 Task: Find connections with filter location Foso with filter topic #Letsworkwith filter profile language English with filter current company Itron, Inc. with filter school Rajasthan Jobs with filter industry Claims Adjusting, Actuarial Services with filter service category Bartending with filter keywords title Financial Services Representative
Action: Mouse moved to (154, 220)
Screenshot: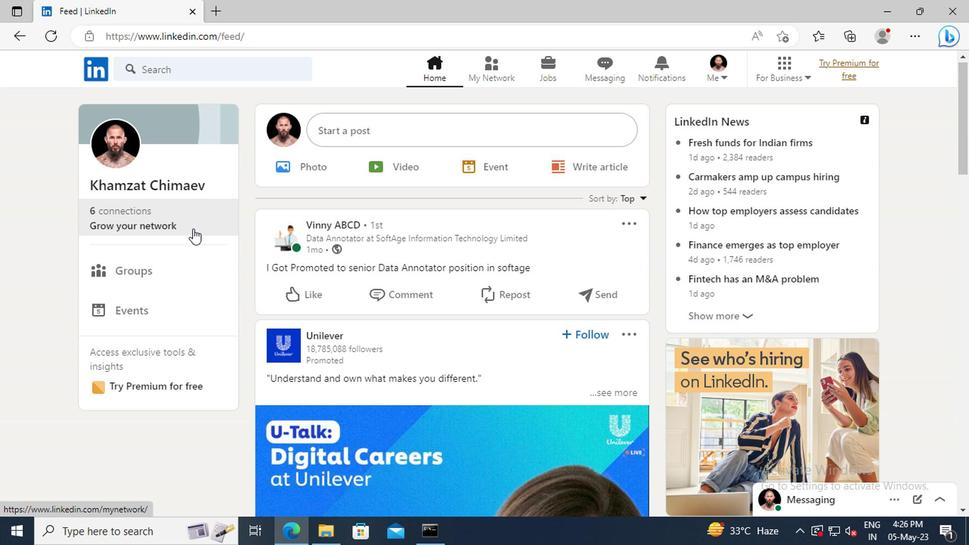 
Action: Mouse pressed left at (154, 220)
Screenshot: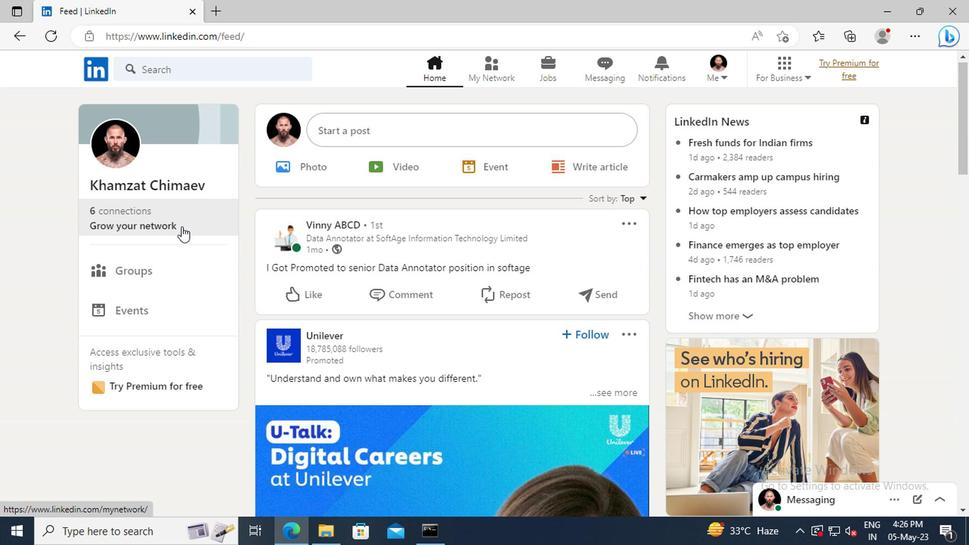 
Action: Mouse moved to (149, 150)
Screenshot: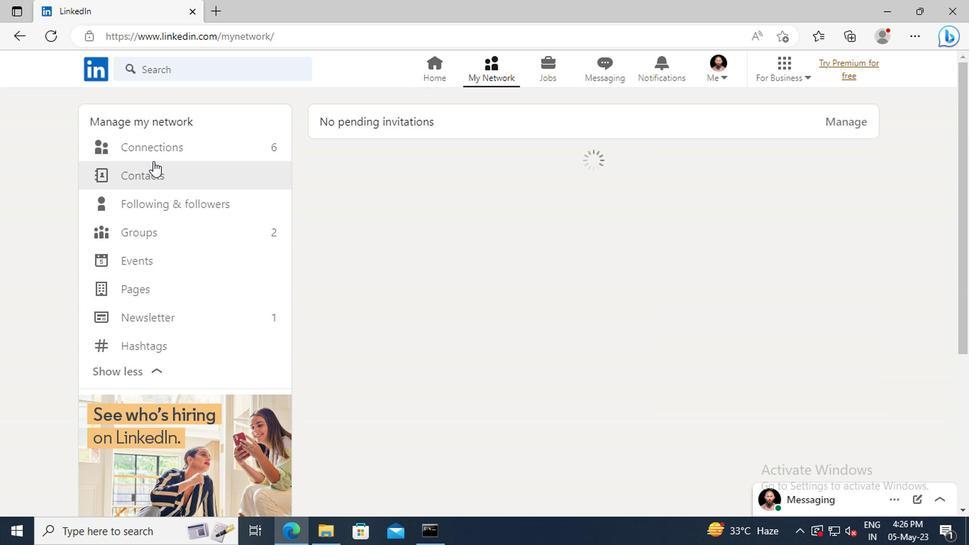 
Action: Mouse pressed left at (149, 150)
Screenshot: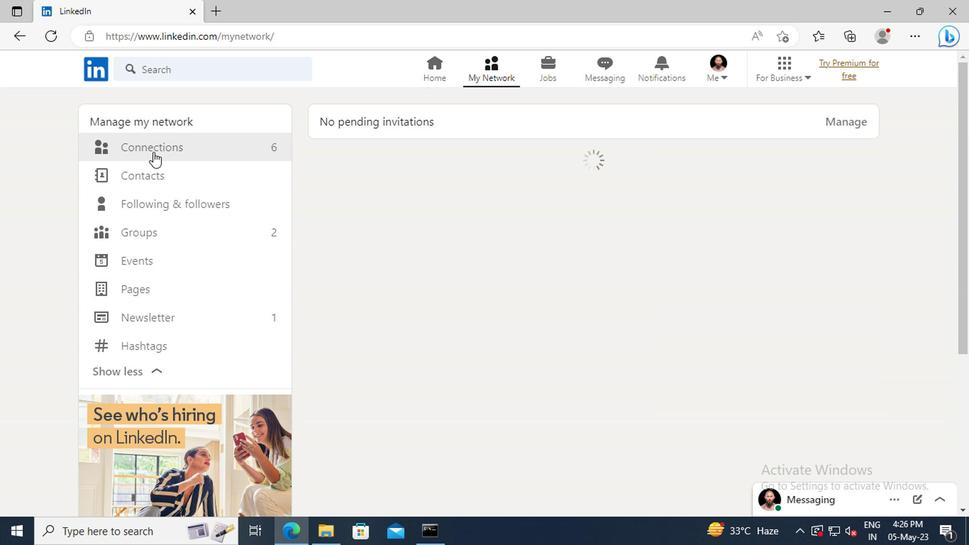 
Action: Mouse moved to (574, 153)
Screenshot: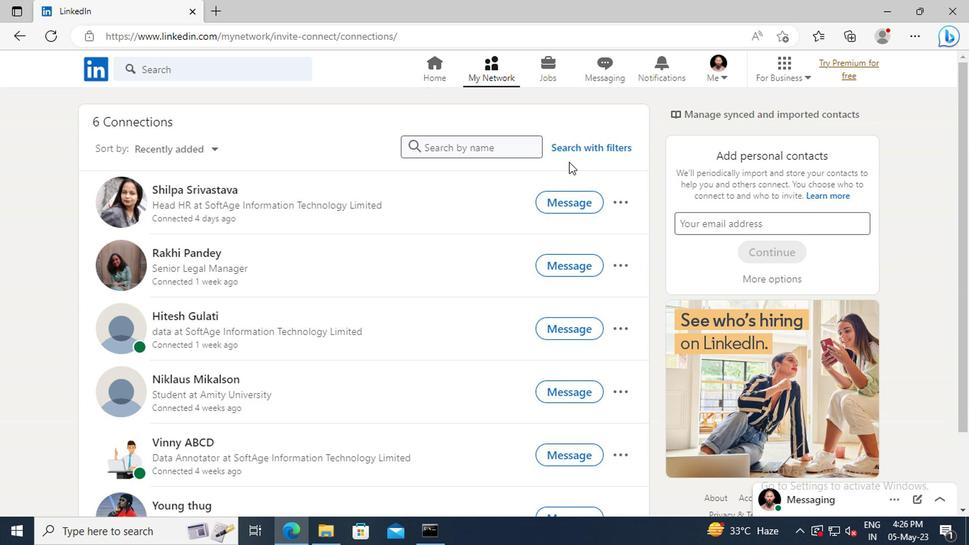 
Action: Mouse pressed left at (574, 153)
Screenshot: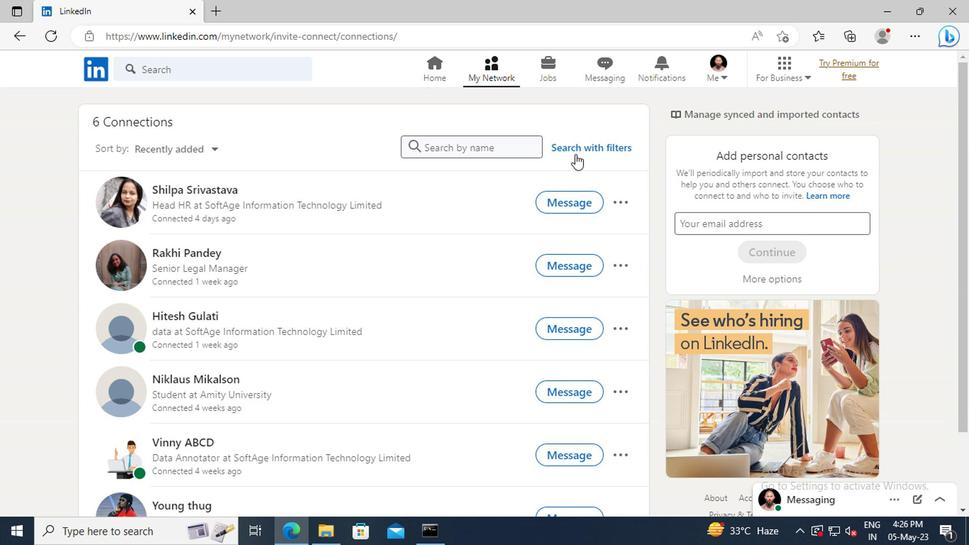 
Action: Mouse moved to (541, 113)
Screenshot: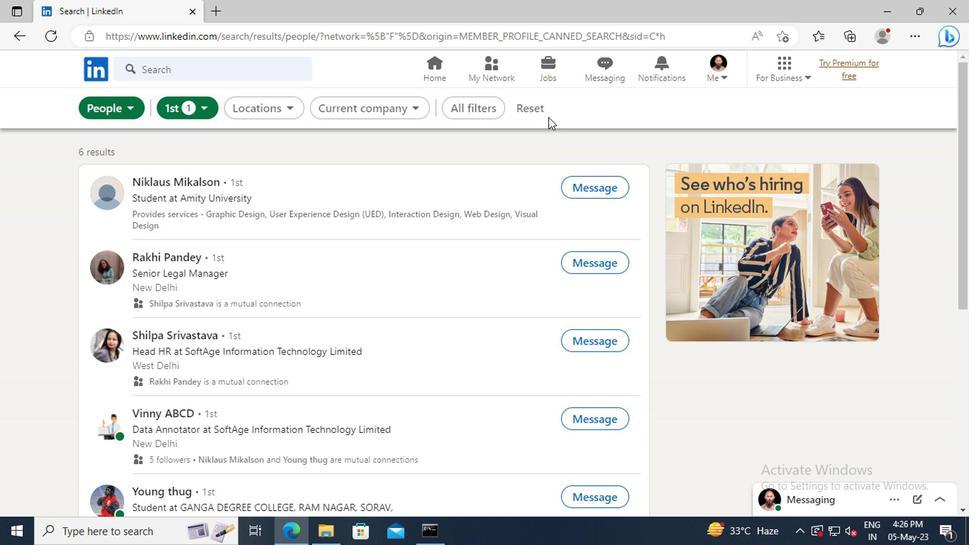 
Action: Mouse pressed left at (541, 113)
Screenshot: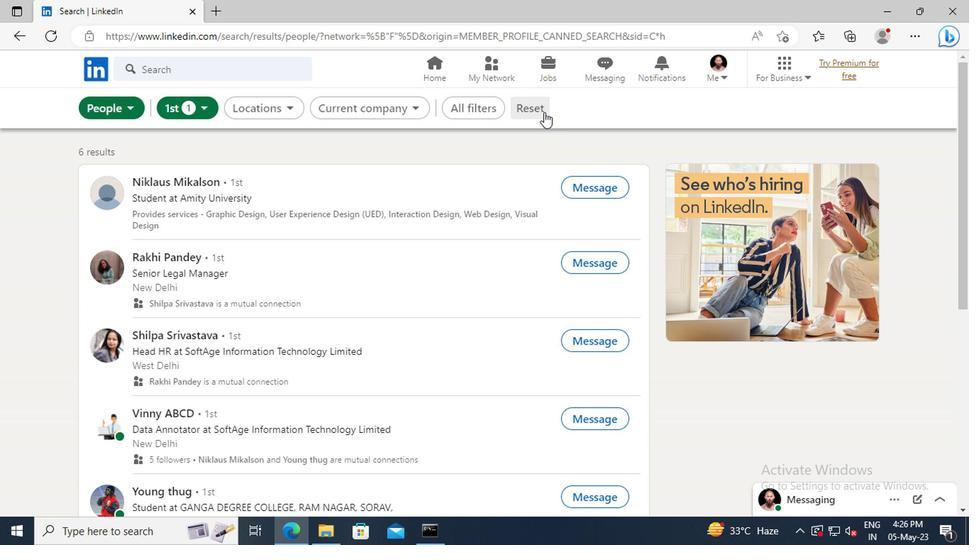 
Action: Mouse moved to (518, 109)
Screenshot: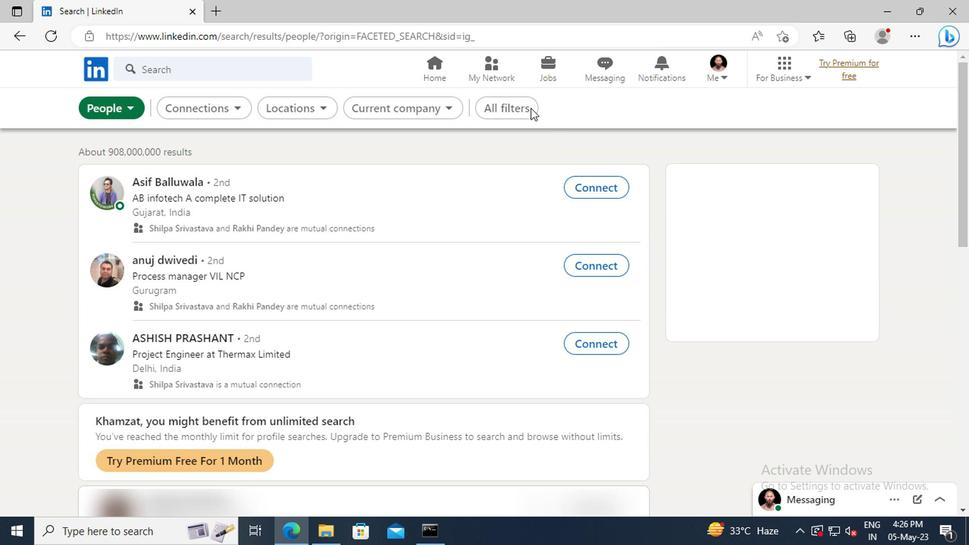 
Action: Mouse pressed left at (518, 109)
Screenshot: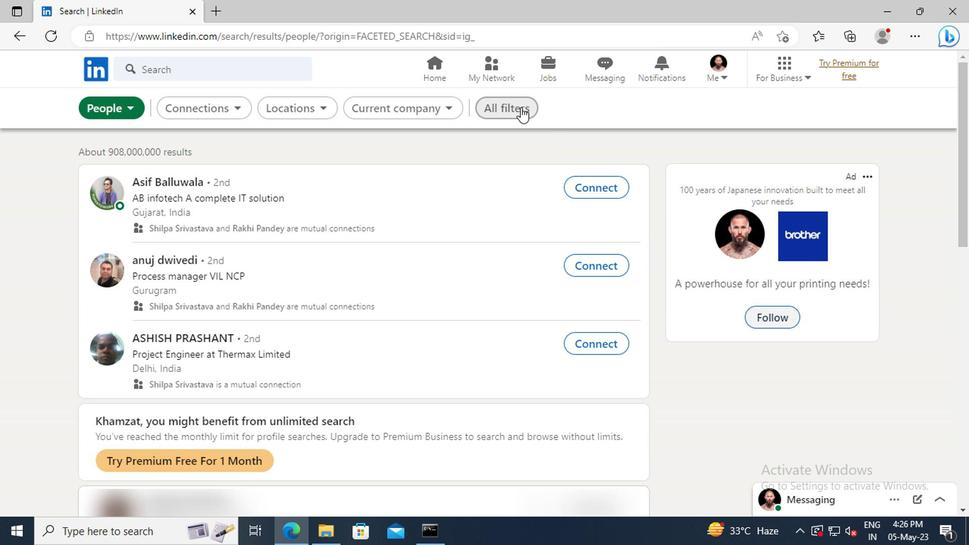 
Action: Mouse moved to (763, 250)
Screenshot: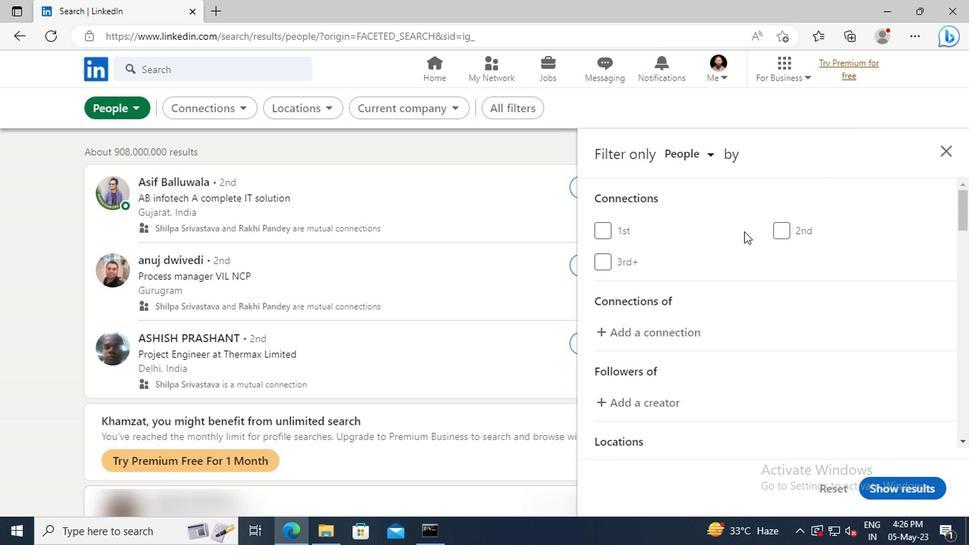 
Action: Mouse scrolled (763, 249) with delta (0, 0)
Screenshot: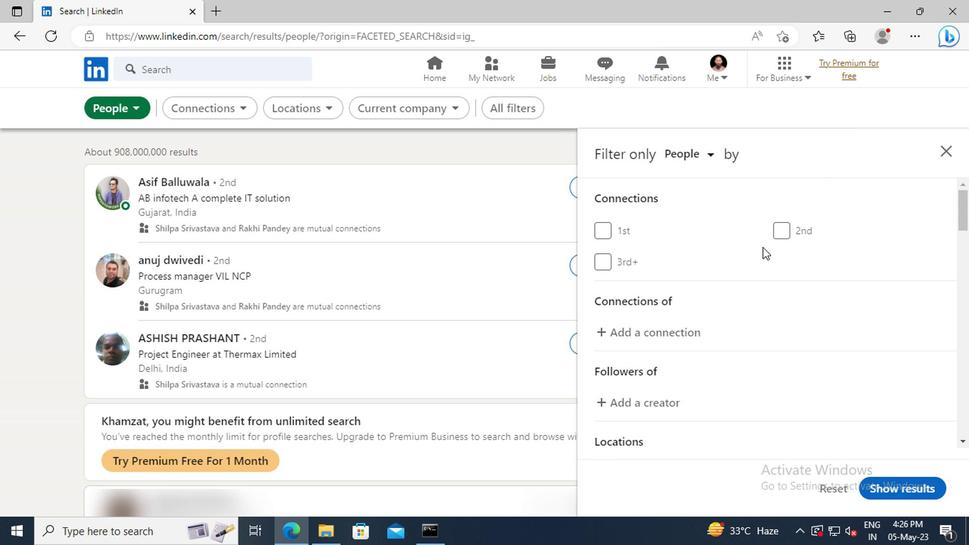 
Action: Mouse scrolled (763, 249) with delta (0, 0)
Screenshot: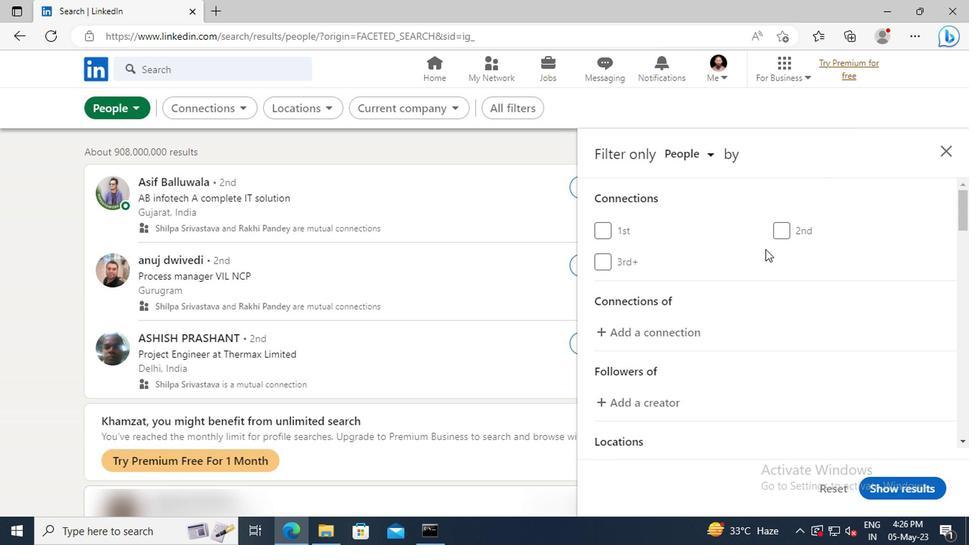 
Action: Mouse scrolled (763, 249) with delta (0, 0)
Screenshot: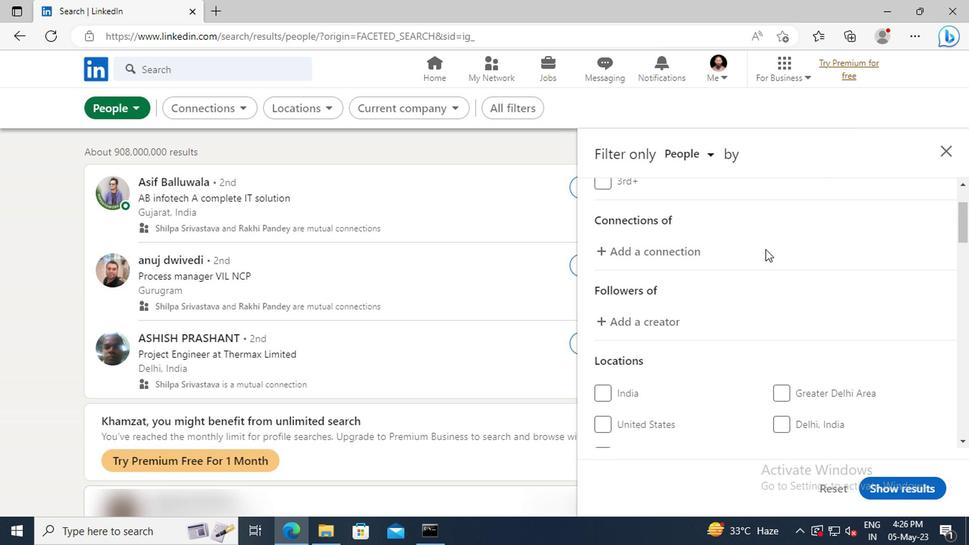 
Action: Mouse scrolled (763, 249) with delta (0, 0)
Screenshot: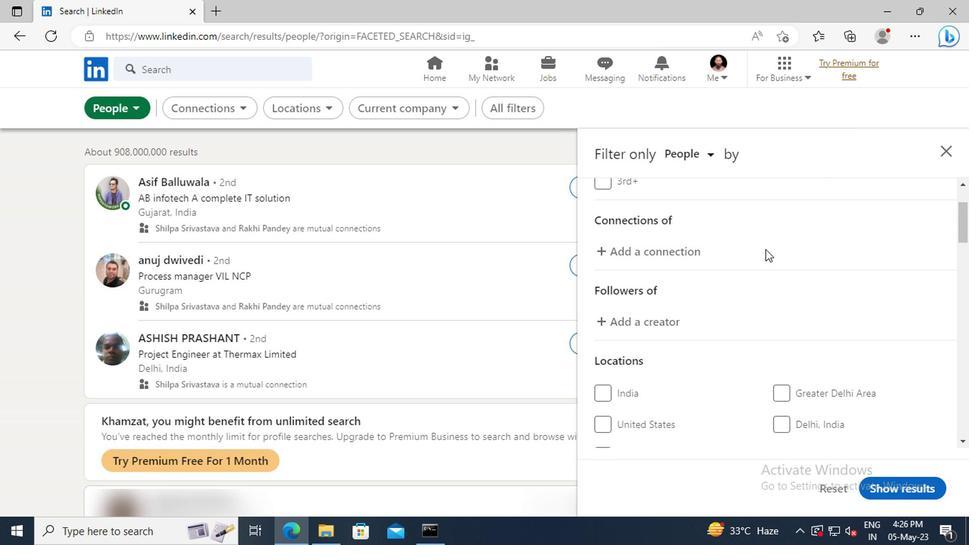 
Action: Mouse scrolled (763, 249) with delta (0, 0)
Screenshot: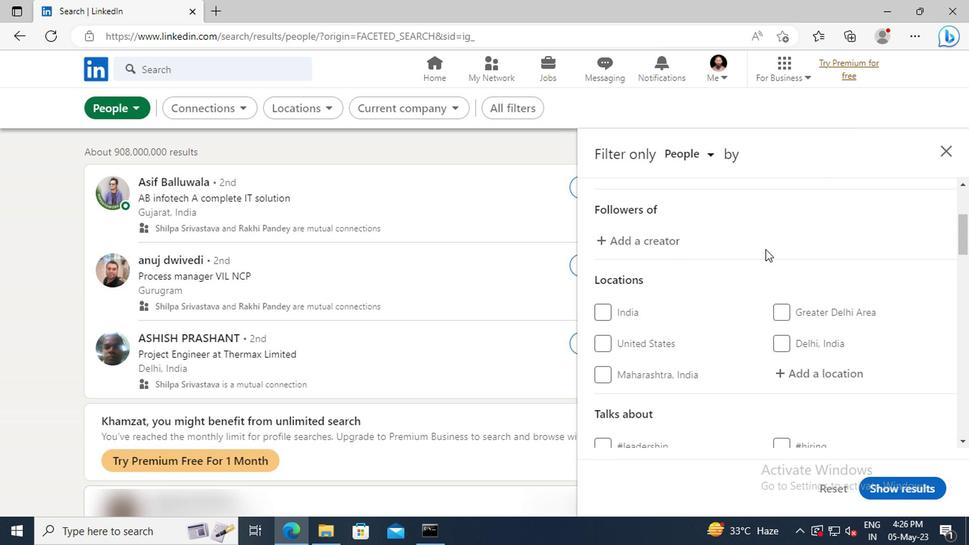 
Action: Mouse scrolled (763, 249) with delta (0, 0)
Screenshot: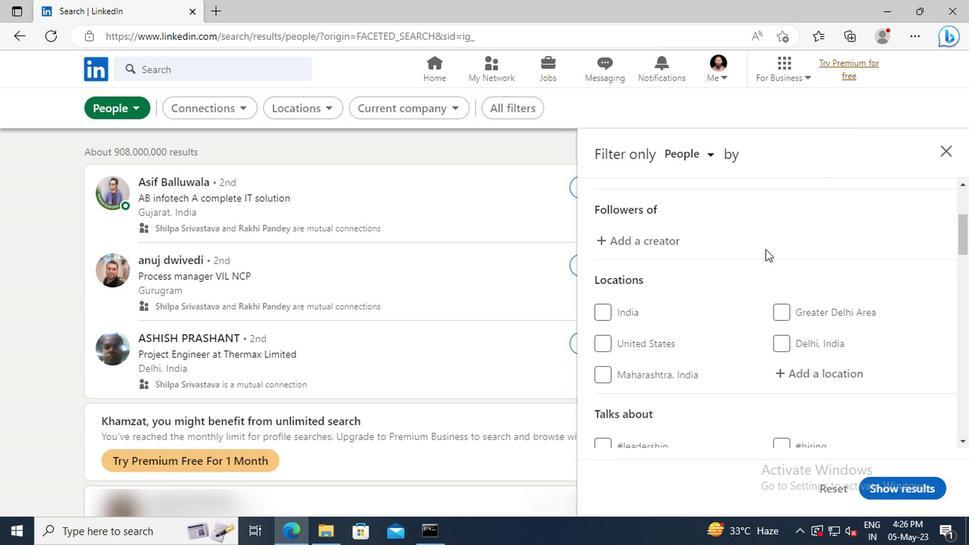 
Action: Mouse moved to (781, 287)
Screenshot: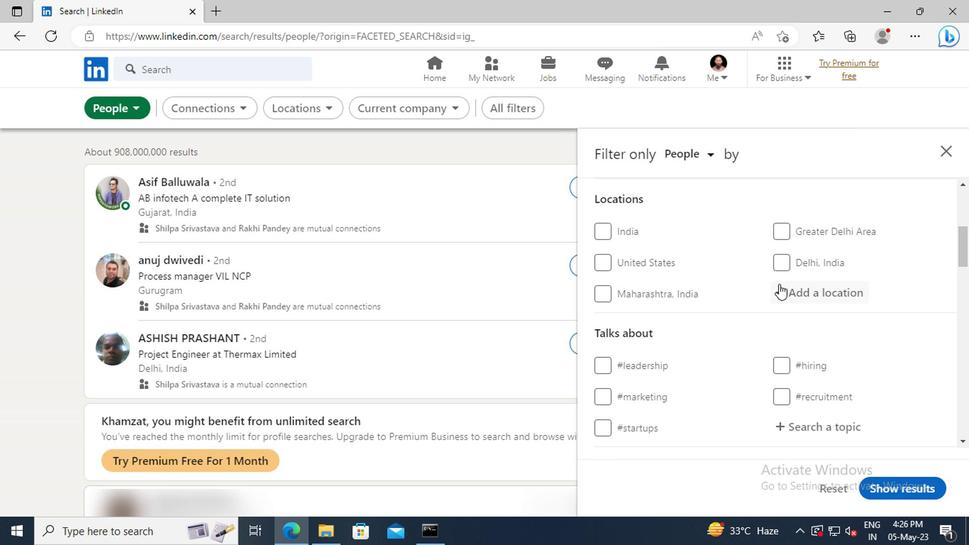 
Action: Mouse pressed left at (781, 287)
Screenshot: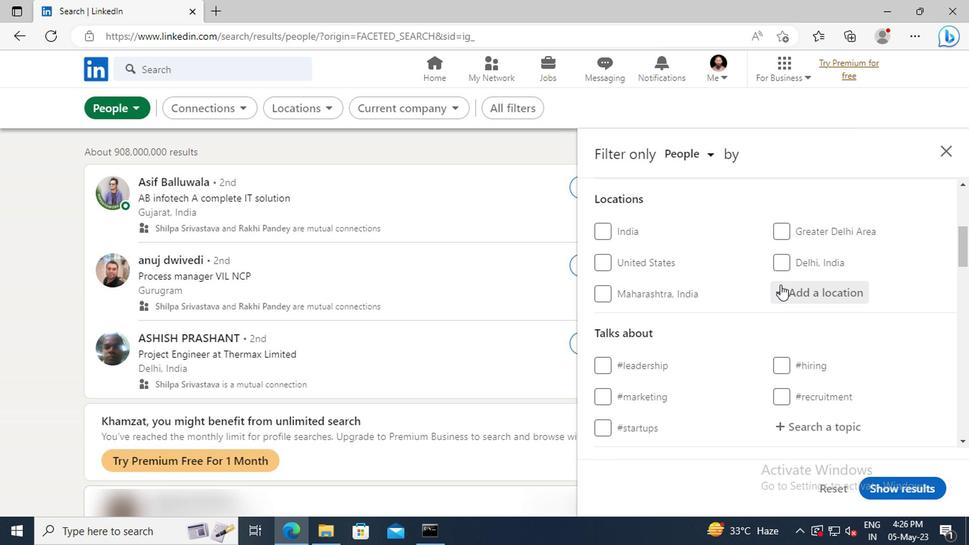 
Action: Mouse moved to (784, 289)
Screenshot: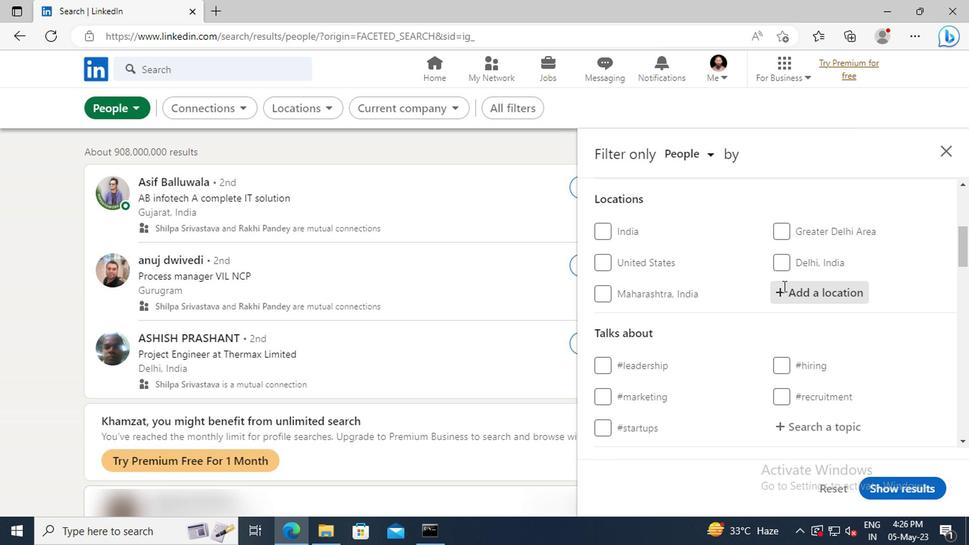 
Action: Key pressed <Key.shift>FOSO<Key.enter>
Screenshot: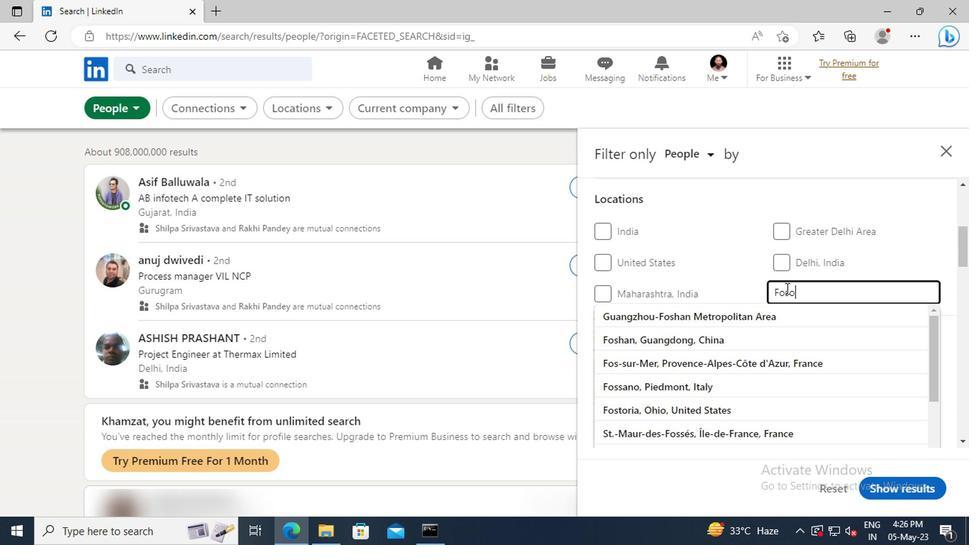 
Action: Mouse scrolled (784, 288) with delta (0, -1)
Screenshot: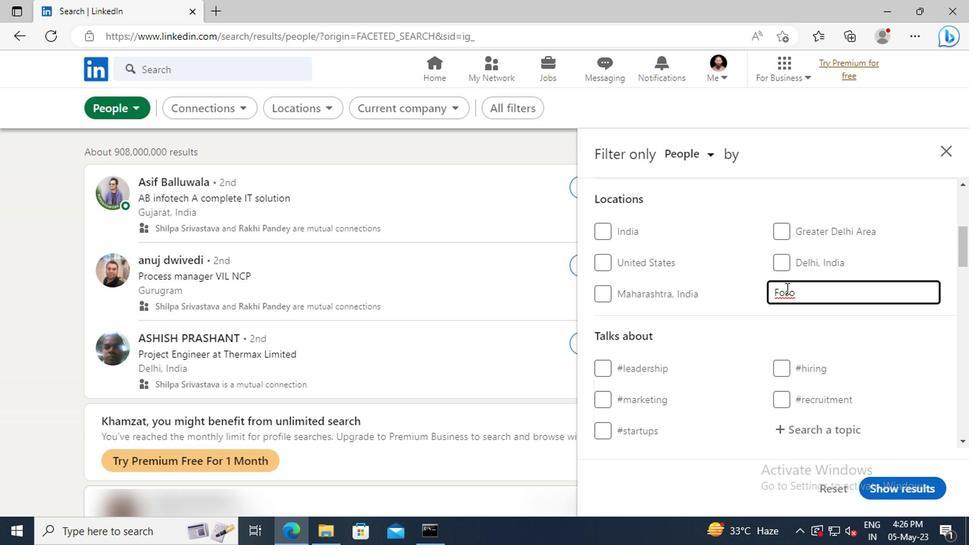 
Action: Mouse scrolled (784, 288) with delta (0, -1)
Screenshot: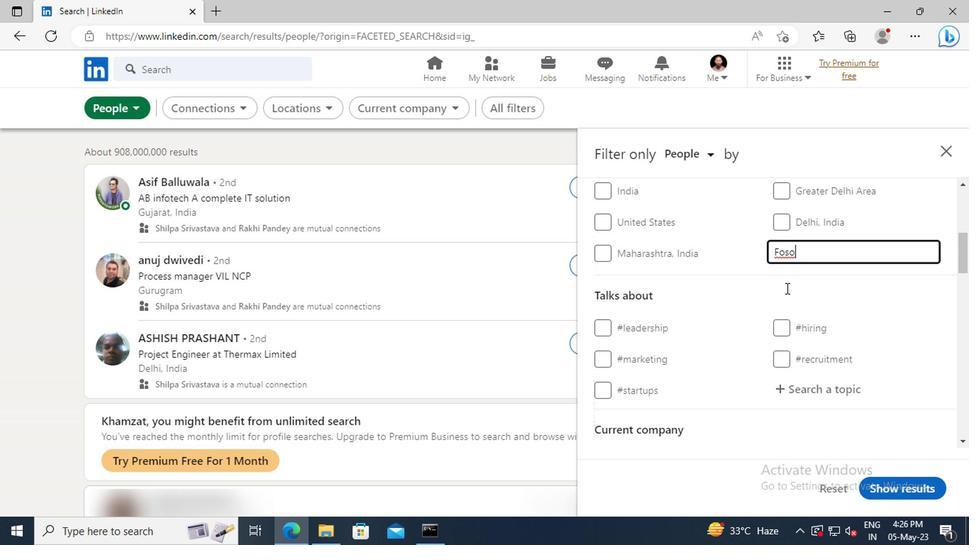 
Action: Mouse scrolled (784, 288) with delta (0, -1)
Screenshot: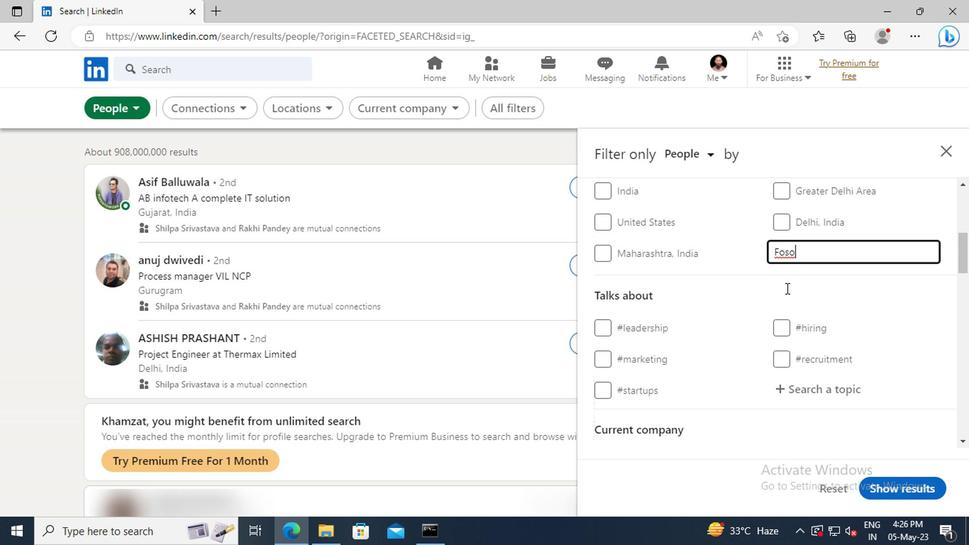 
Action: Mouse moved to (786, 305)
Screenshot: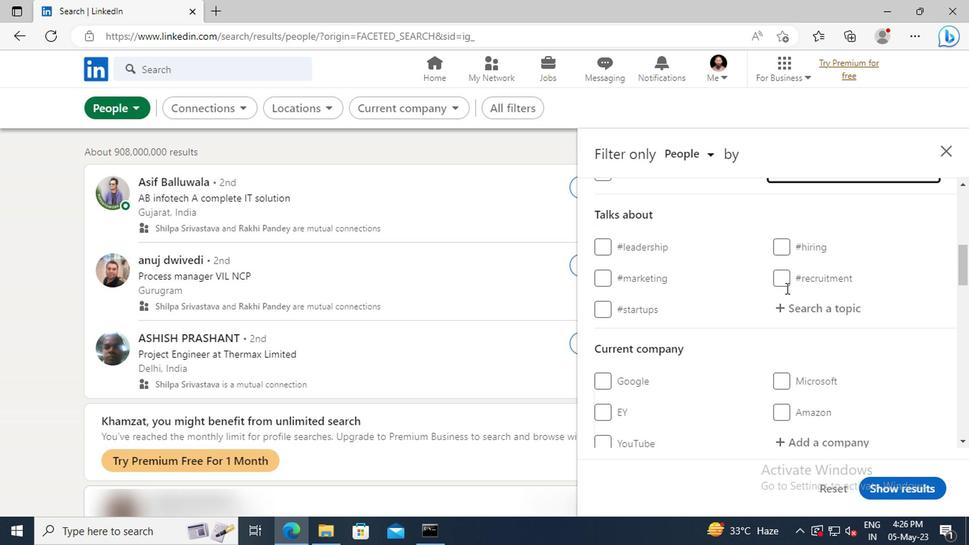 
Action: Mouse pressed left at (786, 305)
Screenshot: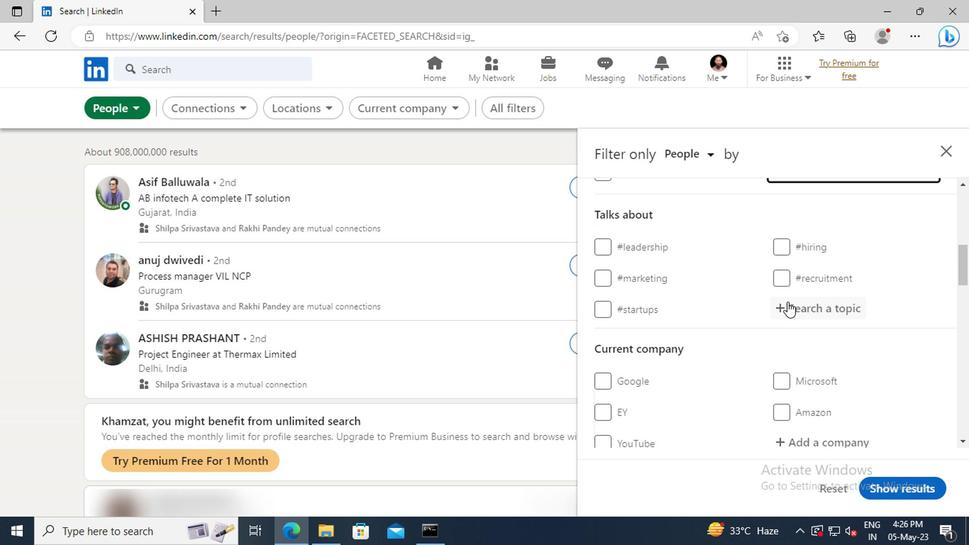 
Action: Key pressed <Key.shift>LETSWO
Screenshot: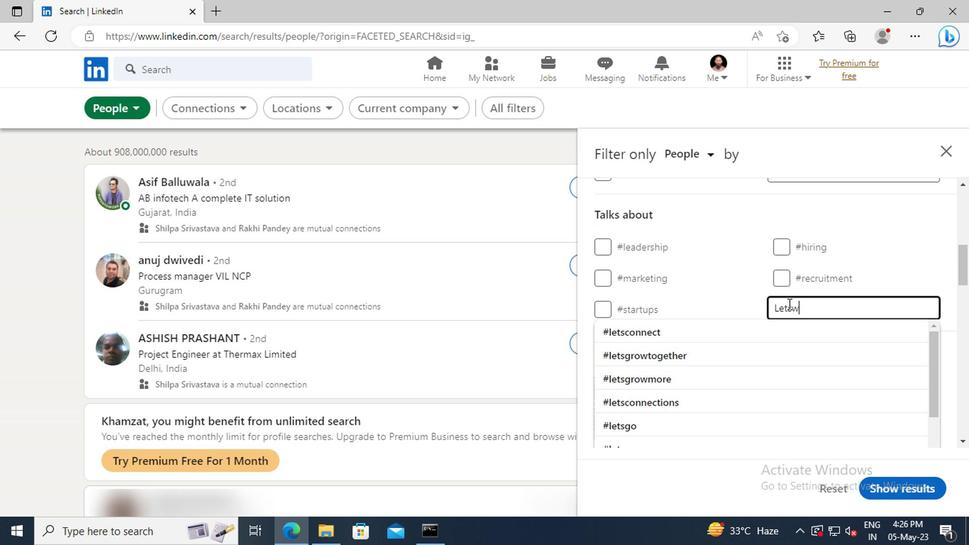 
Action: Mouse moved to (786, 330)
Screenshot: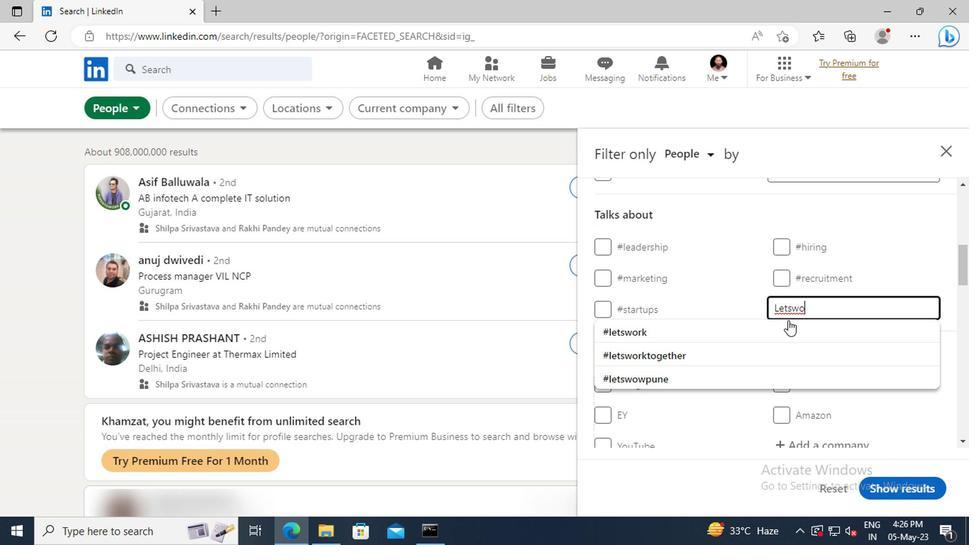 
Action: Mouse pressed left at (786, 330)
Screenshot: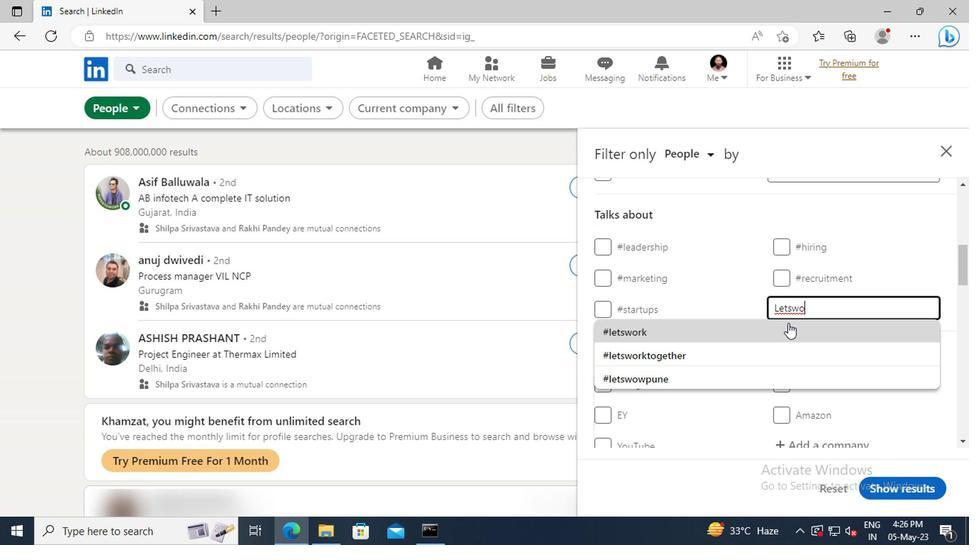 
Action: Mouse scrolled (786, 329) with delta (0, -1)
Screenshot: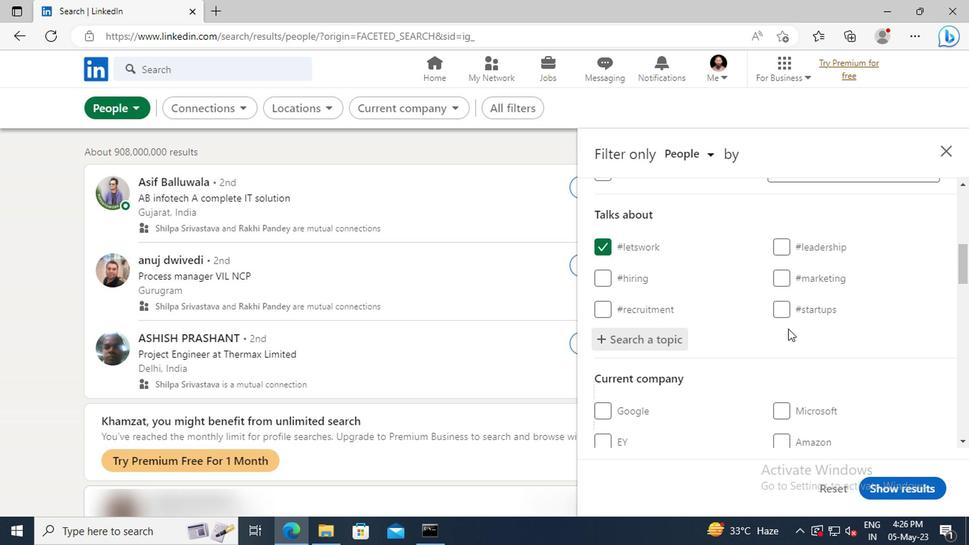 
Action: Mouse scrolled (786, 329) with delta (0, -1)
Screenshot: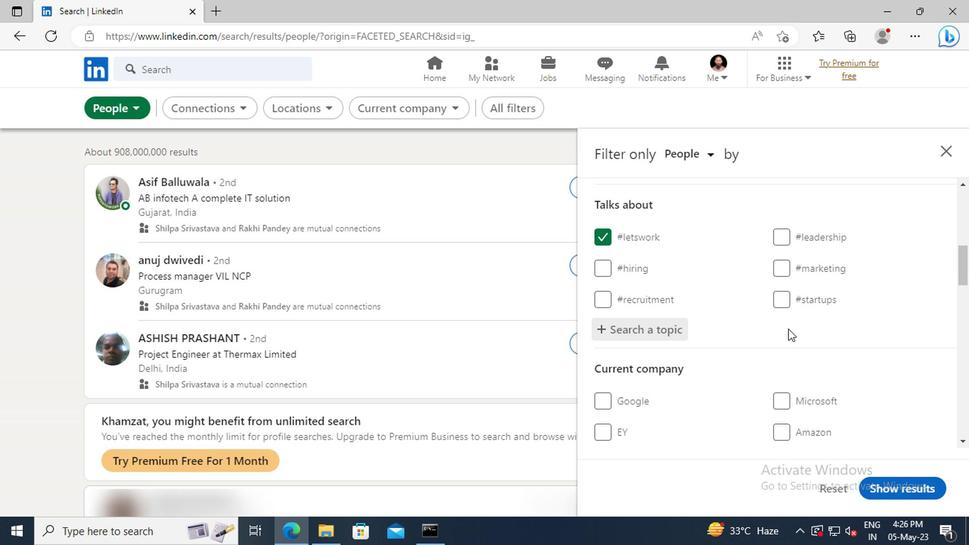 
Action: Mouse scrolled (786, 329) with delta (0, -1)
Screenshot: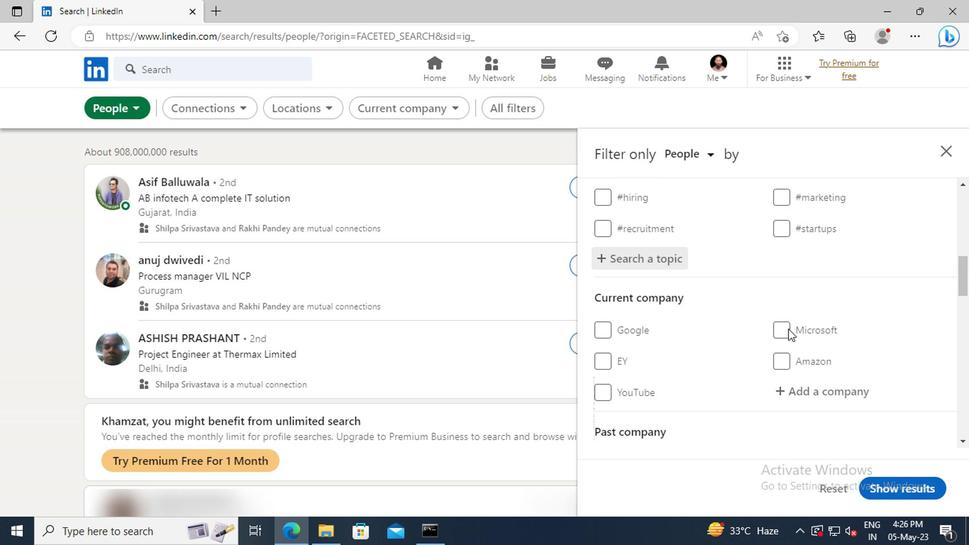 
Action: Mouse scrolled (786, 329) with delta (0, -1)
Screenshot: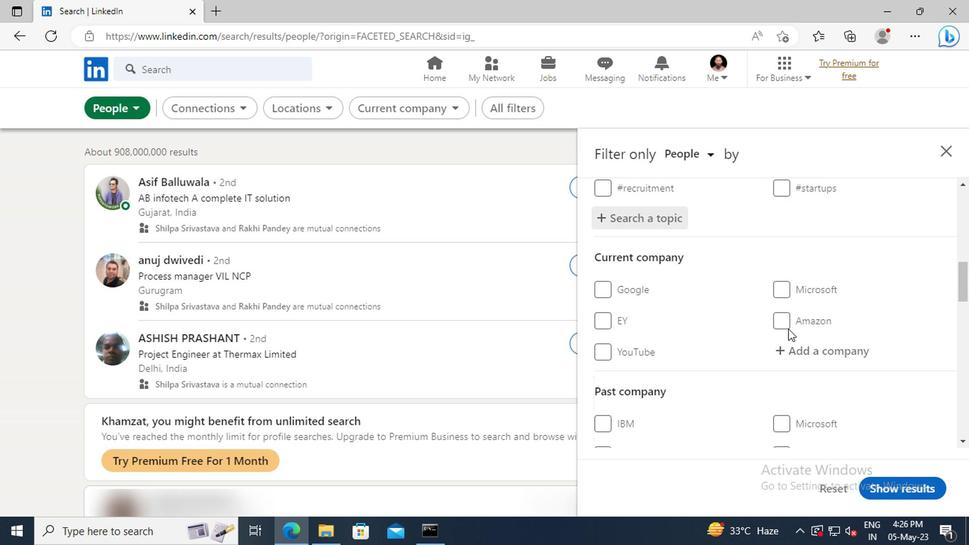 
Action: Mouse scrolled (786, 329) with delta (0, -1)
Screenshot: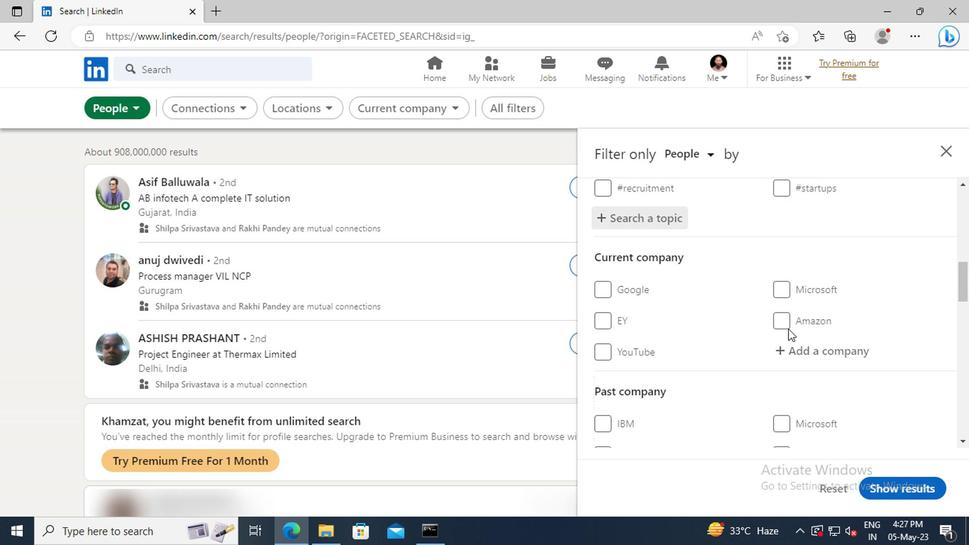 
Action: Mouse scrolled (786, 329) with delta (0, -1)
Screenshot: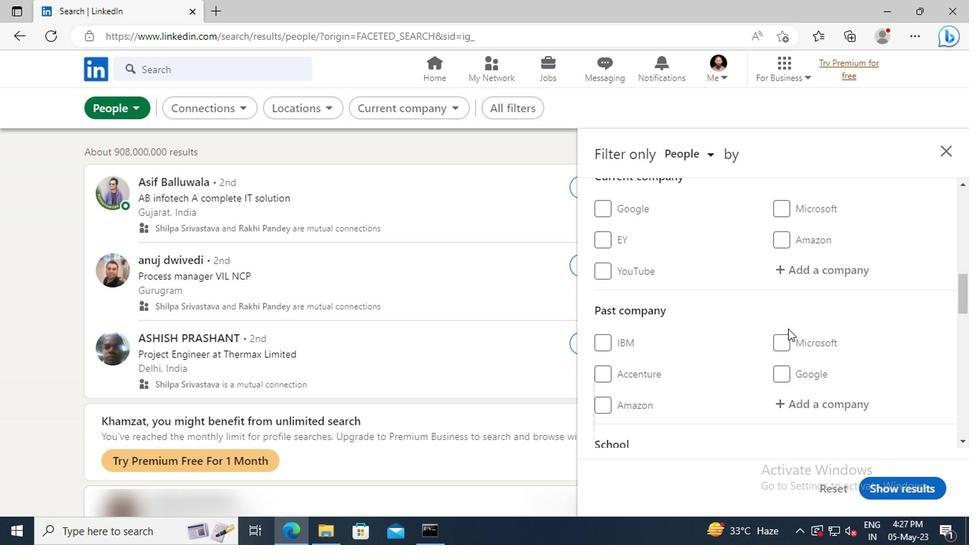 
Action: Mouse scrolled (786, 329) with delta (0, -1)
Screenshot: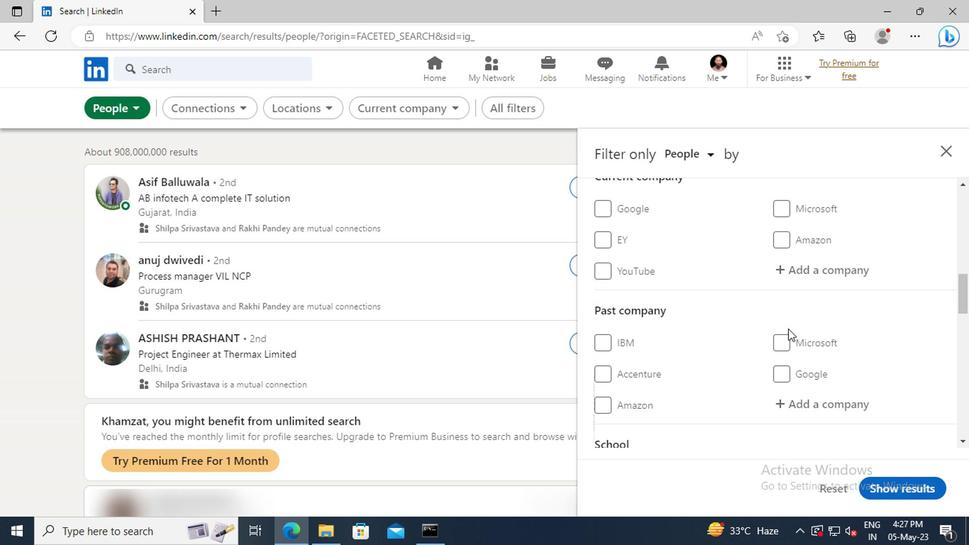 
Action: Mouse scrolled (786, 329) with delta (0, -1)
Screenshot: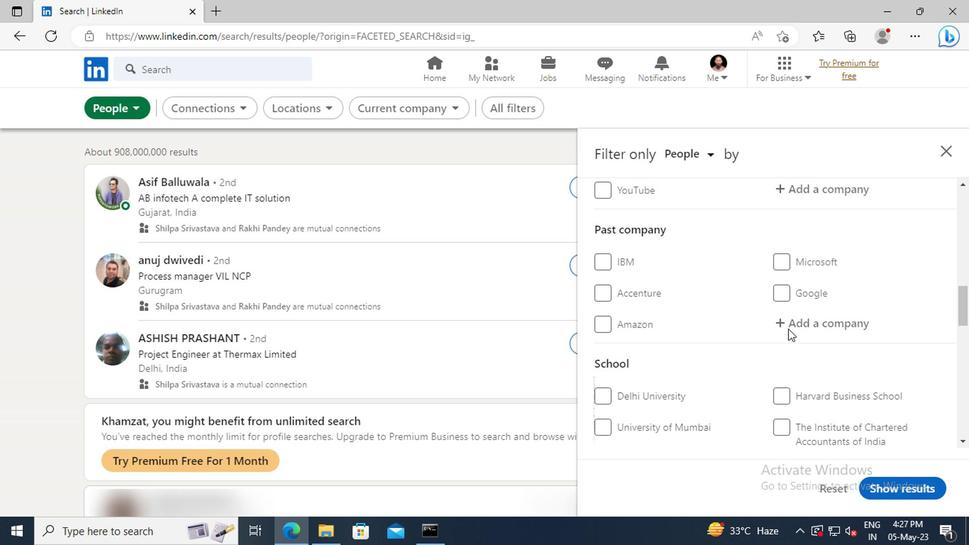 
Action: Mouse scrolled (786, 329) with delta (0, -1)
Screenshot: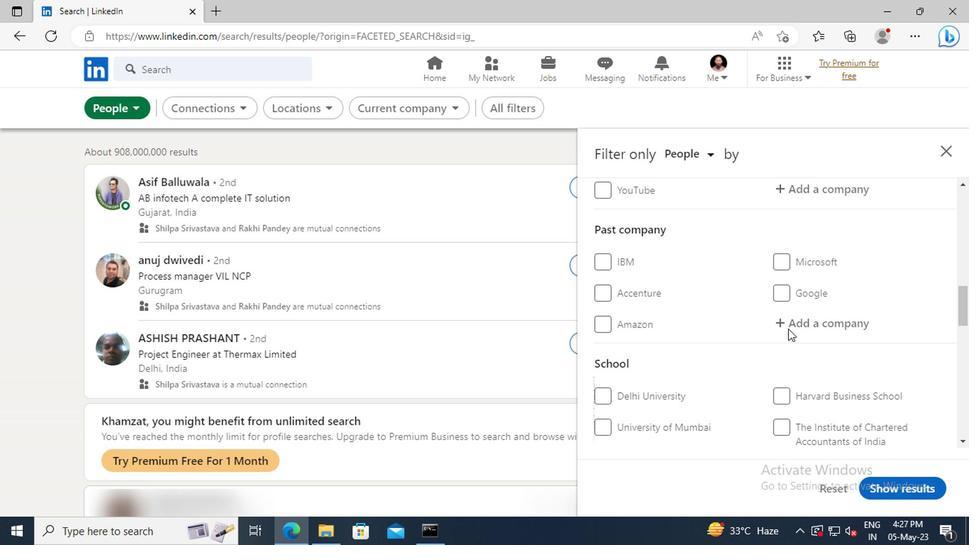 
Action: Mouse scrolled (786, 329) with delta (0, -1)
Screenshot: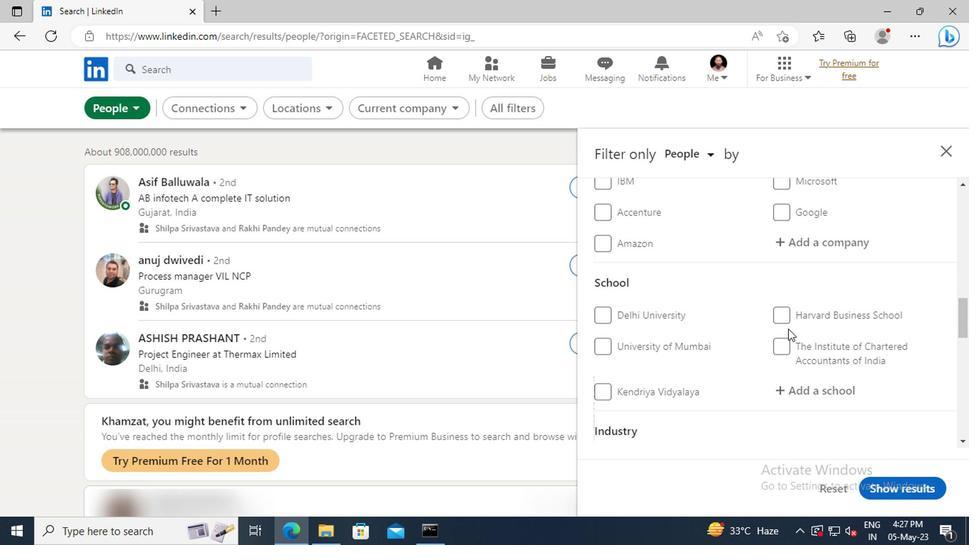 
Action: Mouse scrolled (786, 329) with delta (0, -1)
Screenshot: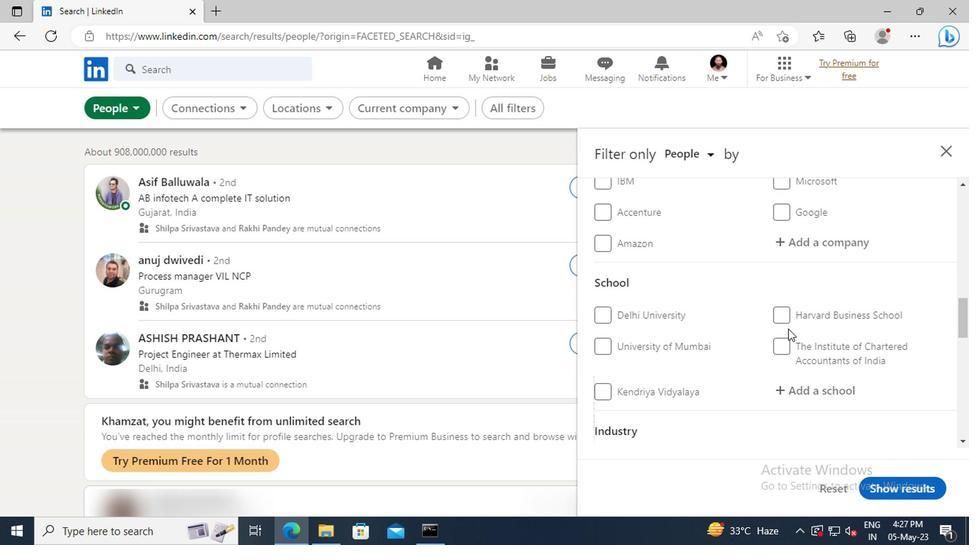 
Action: Mouse scrolled (786, 329) with delta (0, -1)
Screenshot: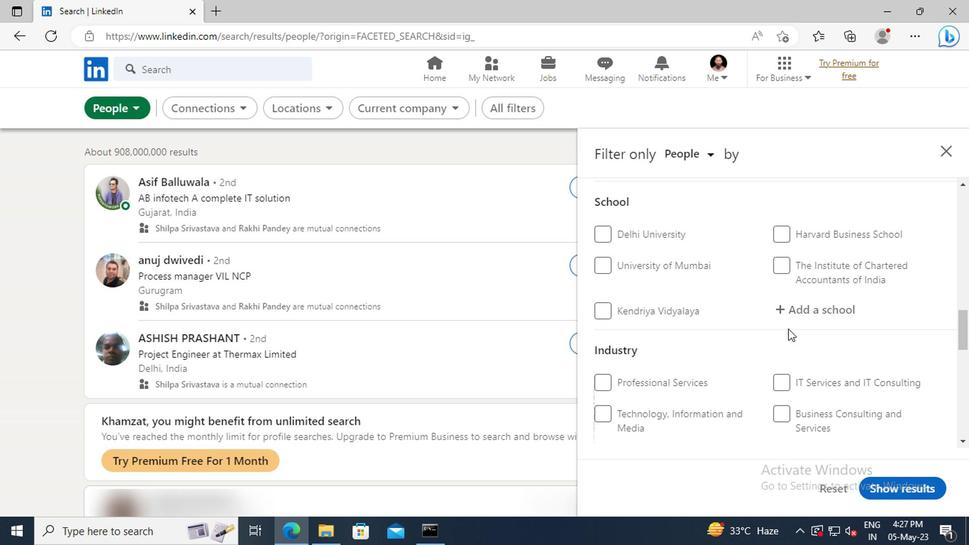 
Action: Mouse scrolled (786, 329) with delta (0, -1)
Screenshot: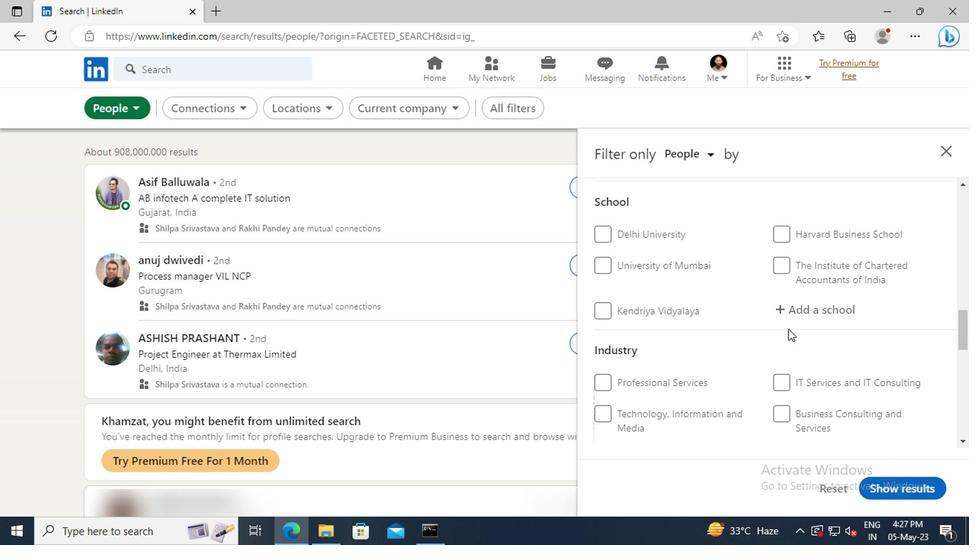 
Action: Mouse scrolled (786, 329) with delta (0, -1)
Screenshot: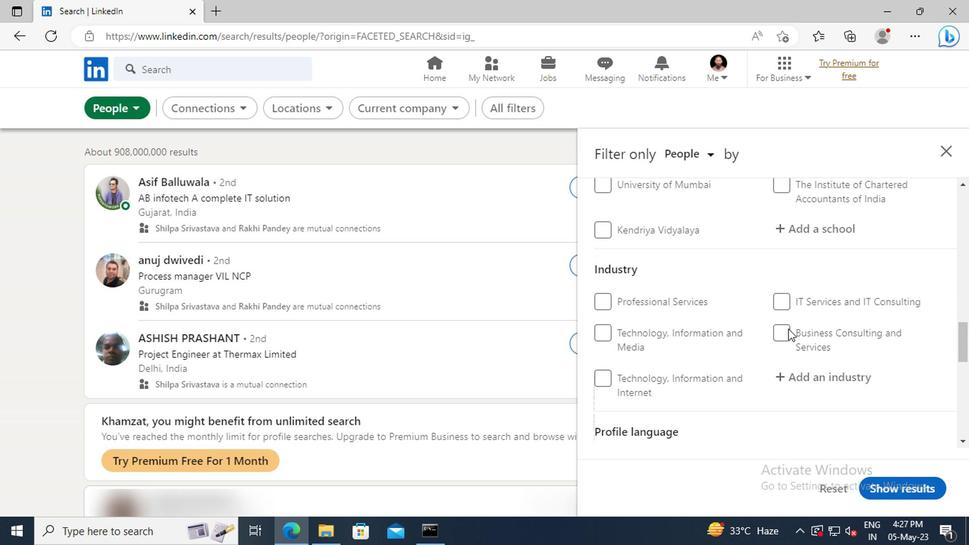 
Action: Mouse scrolled (786, 329) with delta (0, -1)
Screenshot: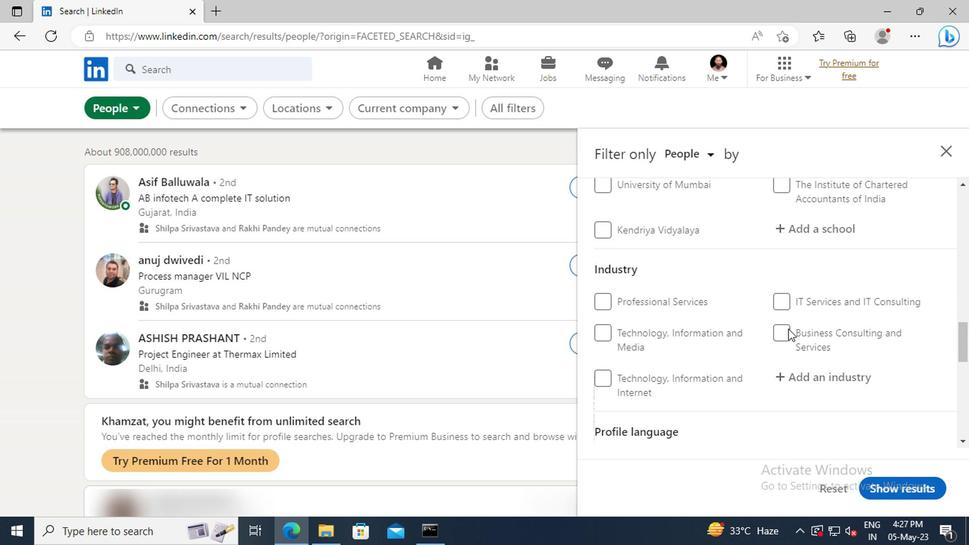 
Action: Mouse moved to (602, 383)
Screenshot: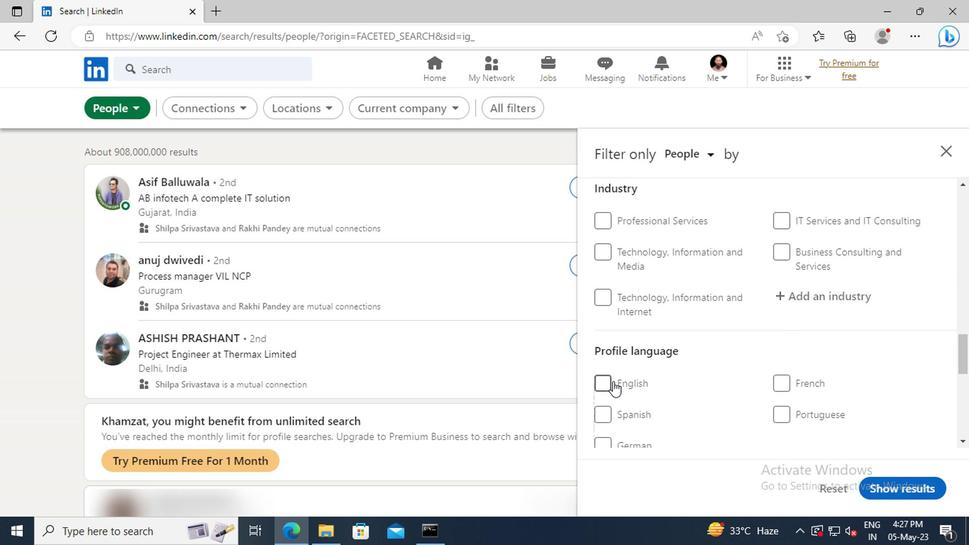 
Action: Mouse pressed left at (602, 383)
Screenshot: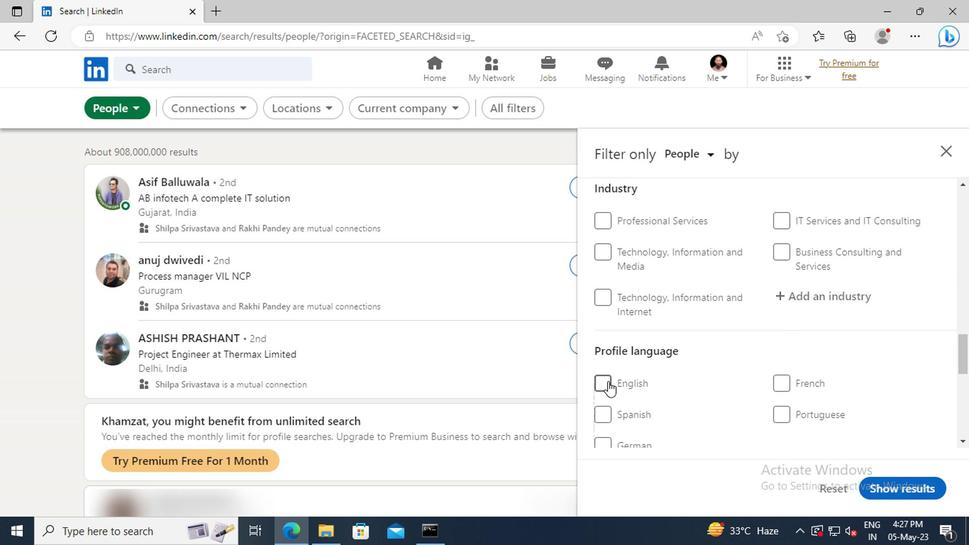 
Action: Mouse moved to (801, 344)
Screenshot: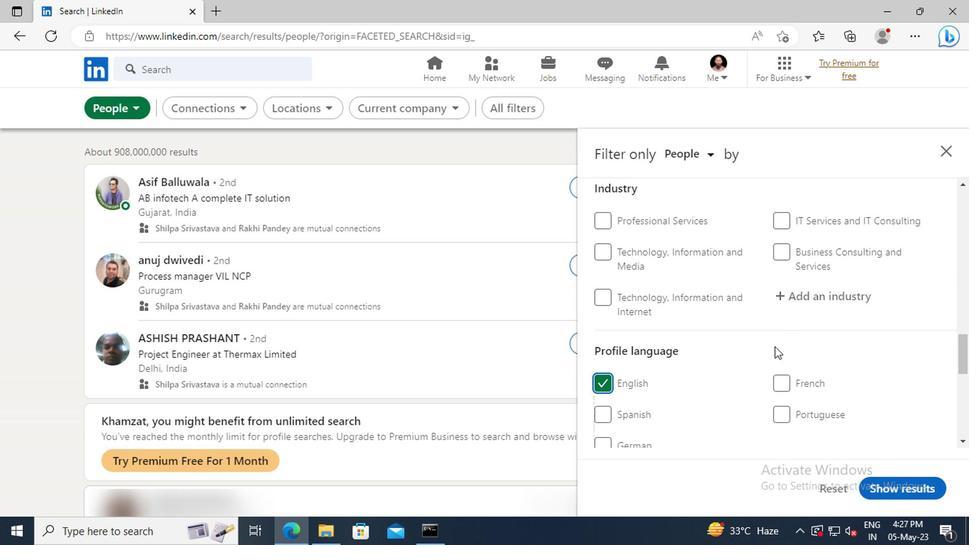 
Action: Mouse scrolled (801, 345) with delta (0, 0)
Screenshot: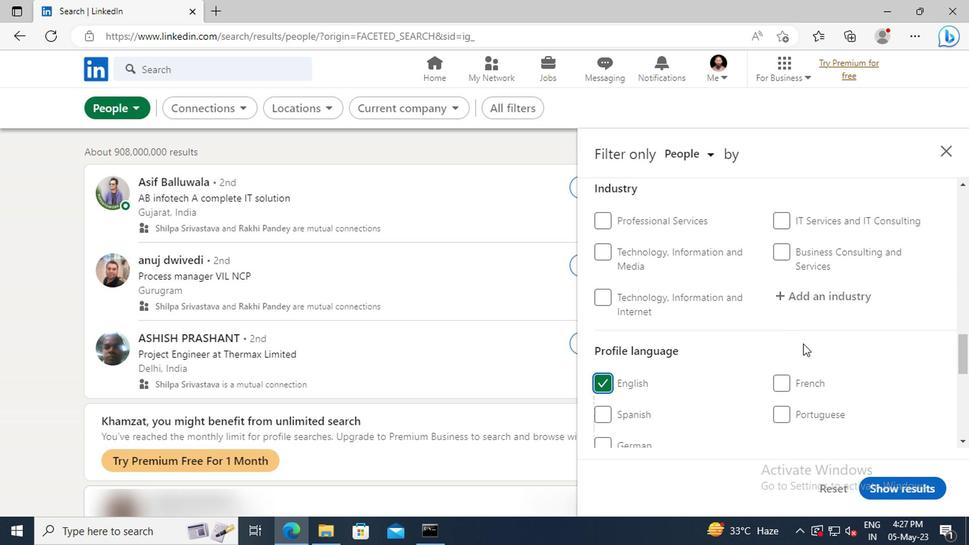 
Action: Mouse scrolled (801, 345) with delta (0, 0)
Screenshot: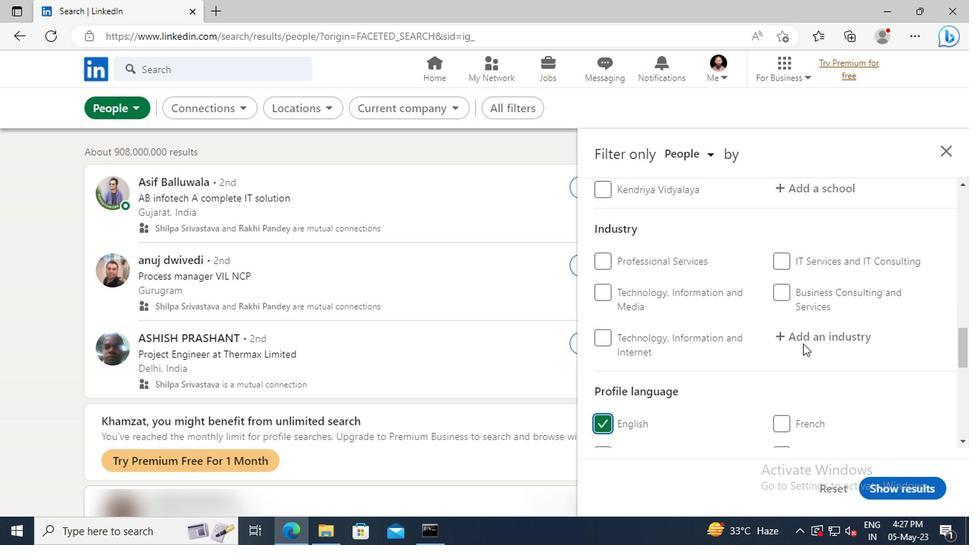 
Action: Mouse scrolled (801, 345) with delta (0, 0)
Screenshot: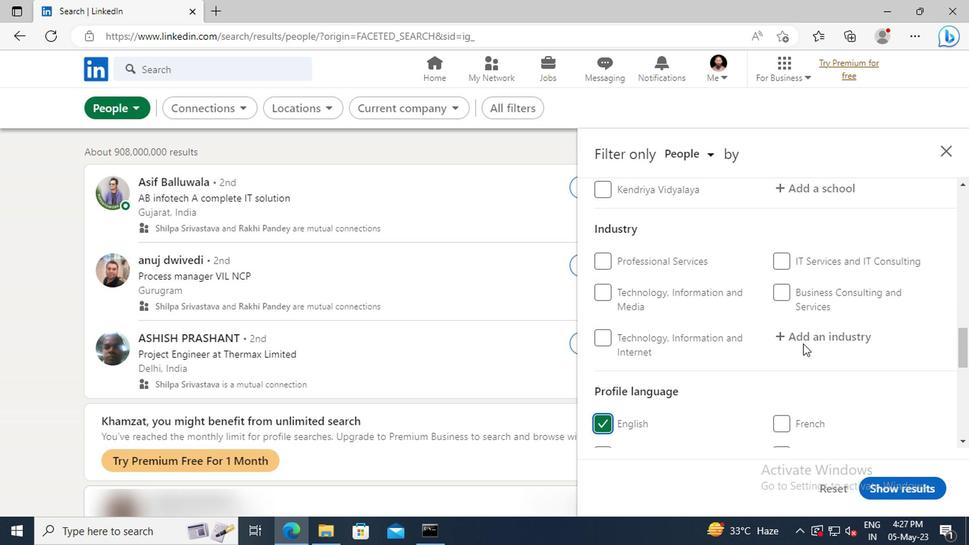 
Action: Mouse scrolled (801, 345) with delta (0, 0)
Screenshot: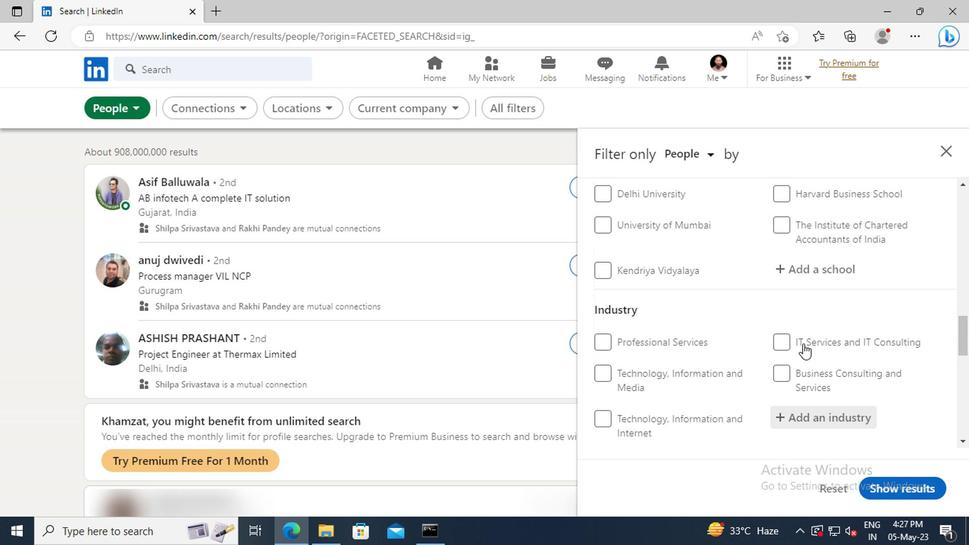 
Action: Mouse scrolled (801, 345) with delta (0, 0)
Screenshot: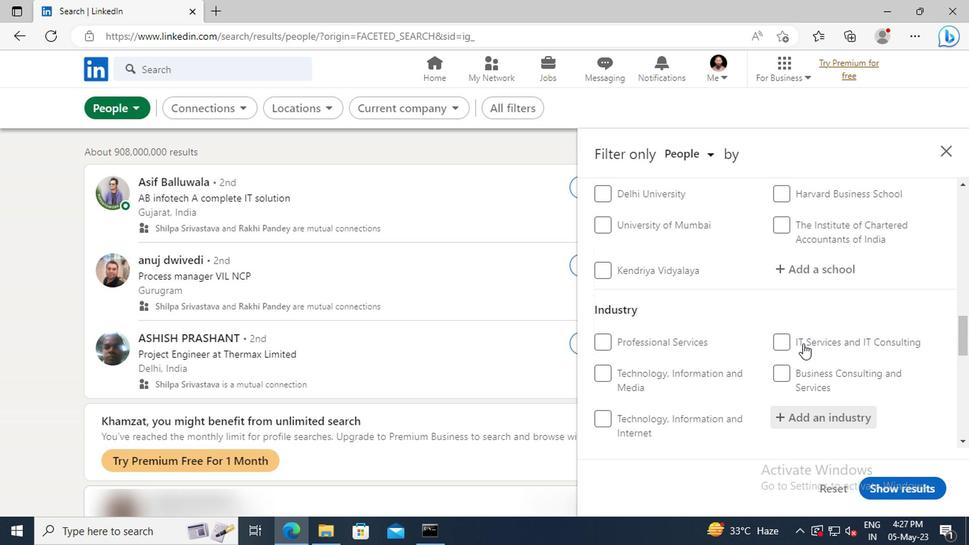 
Action: Mouse scrolled (801, 345) with delta (0, 0)
Screenshot: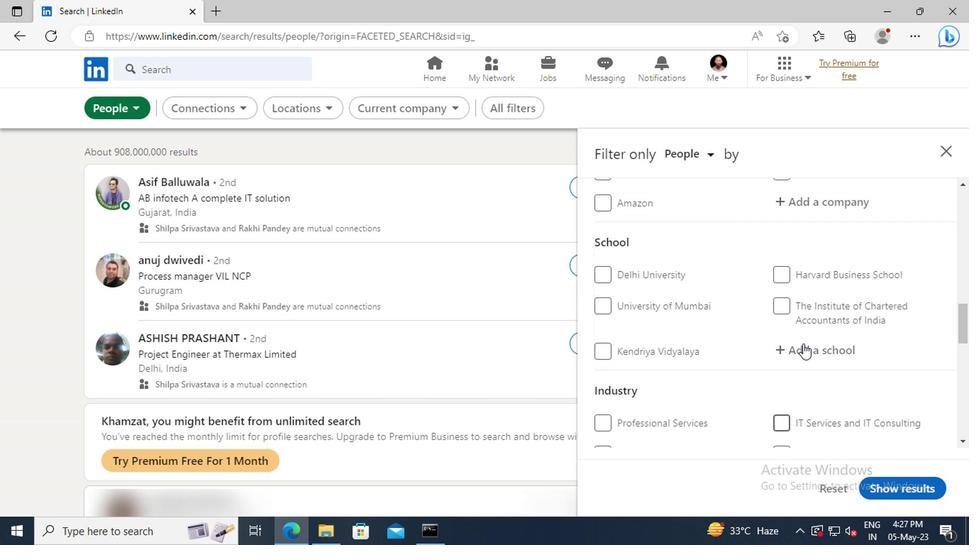 
Action: Mouse scrolled (801, 345) with delta (0, 0)
Screenshot: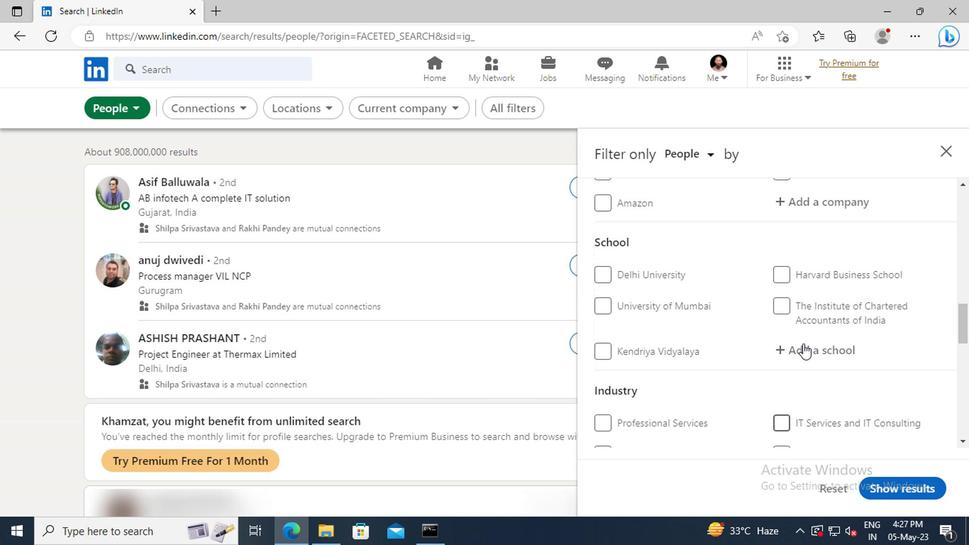 
Action: Mouse scrolled (801, 345) with delta (0, 0)
Screenshot: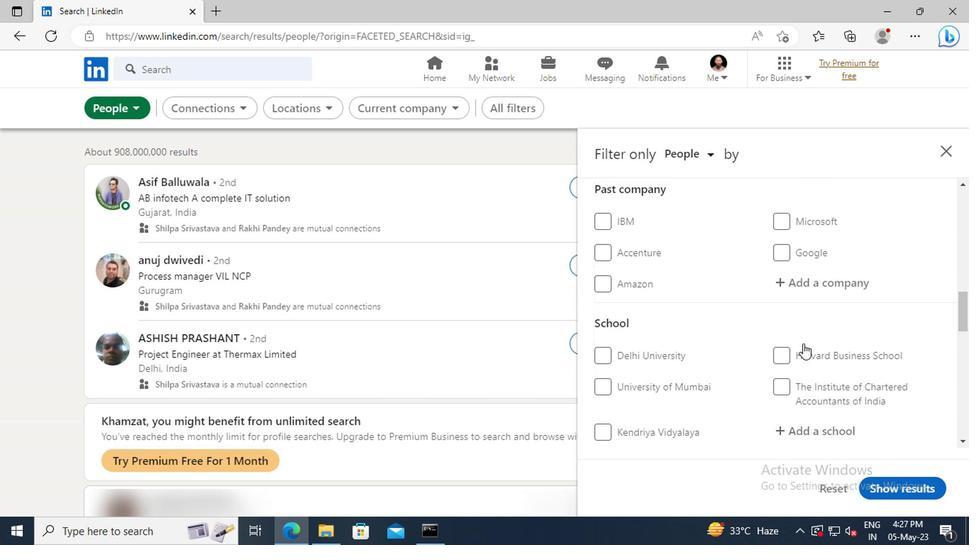 
Action: Mouse moved to (801, 344)
Screenshot: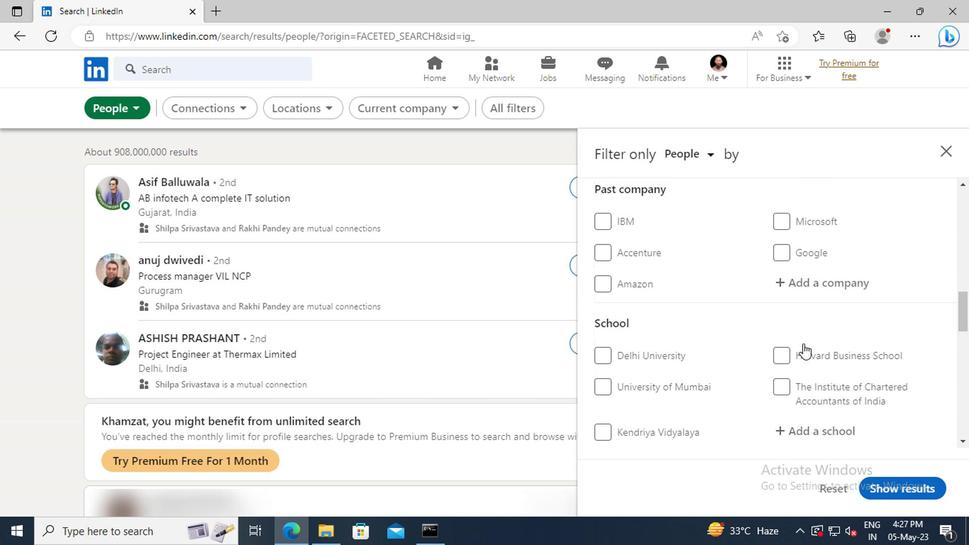 
Action: Mouse scrolled (801, 344) with delta (0, 0)
Screenshot: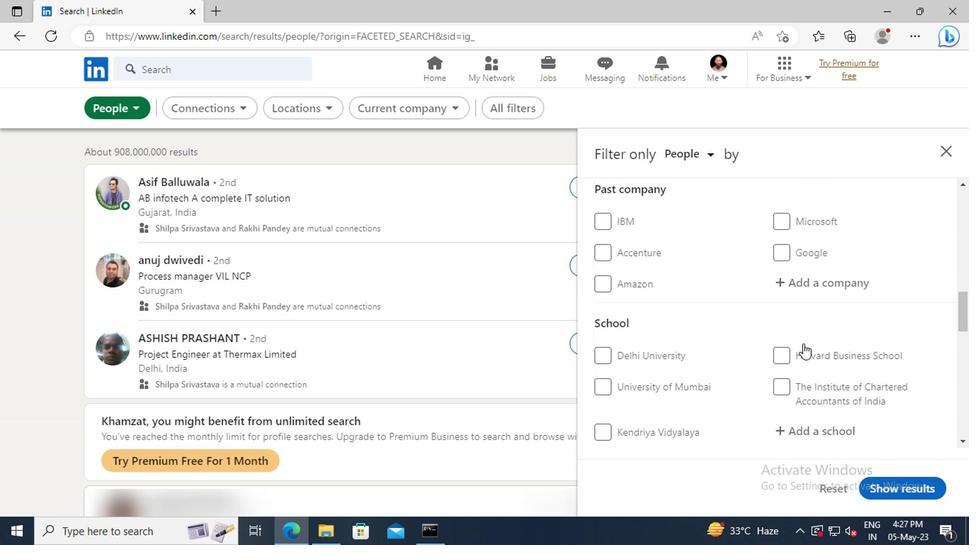
Action: Mouse scrolled (801, 344) with delta (0, 0)
Screenshot: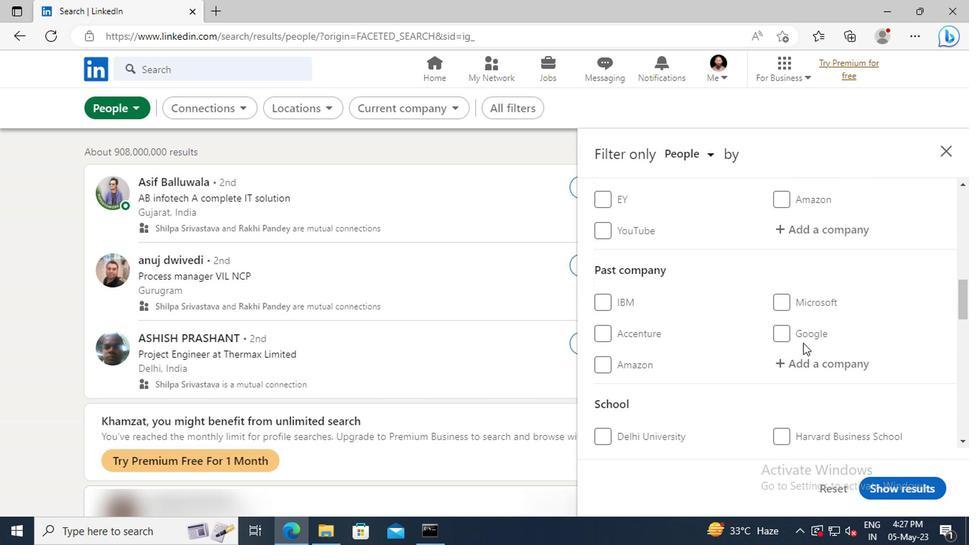 
Action: Mouse scrolled (801, 344) with delta (0, 0)
Screenshot: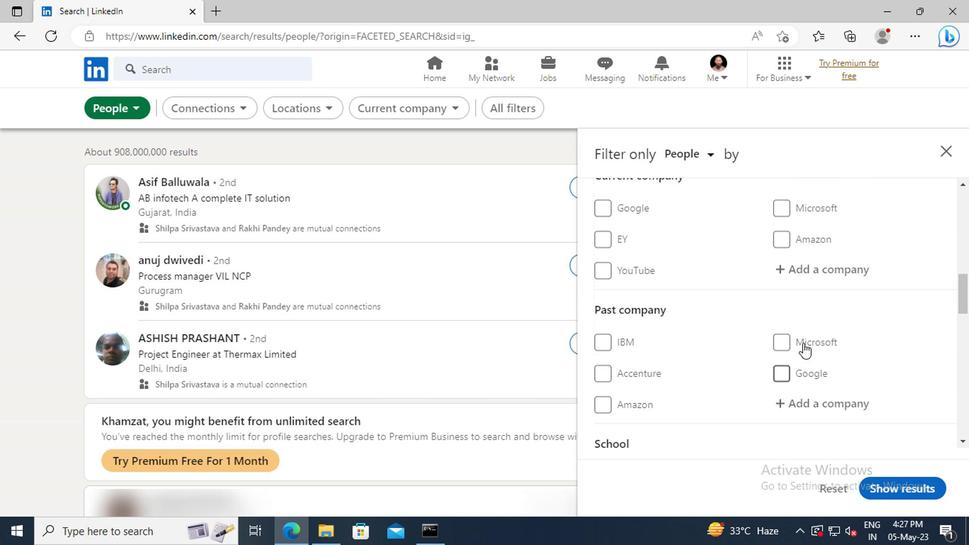 
Action: Mouse moved to (795, 315)
Screenshot: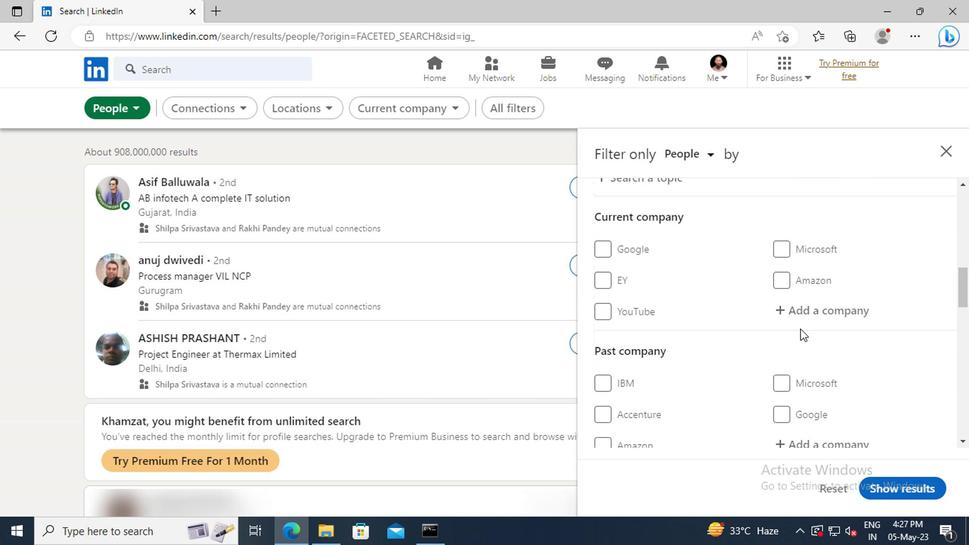 
Action: Mouse pressed left at (795, 315)
Screenshot: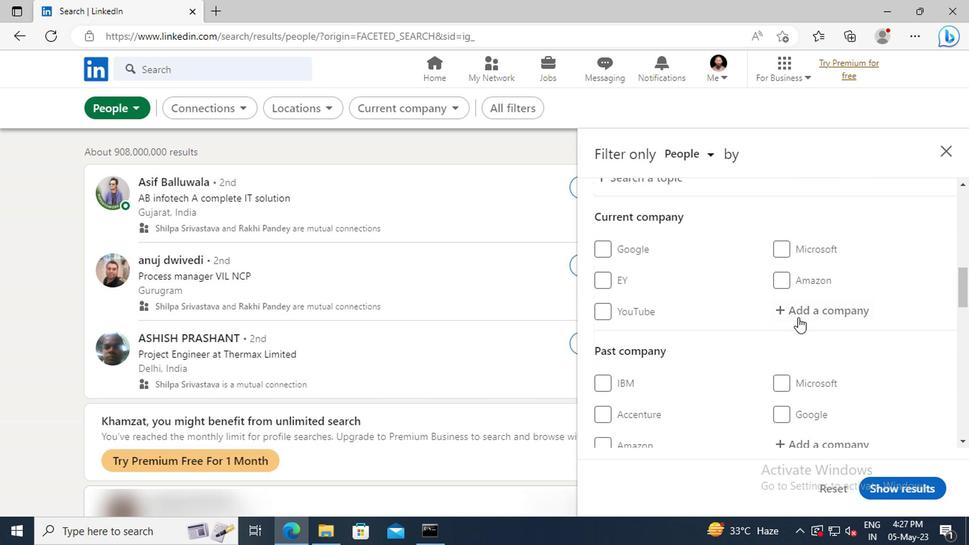 
Action: Key pressed <Key.shift>ITRON
Screenshot: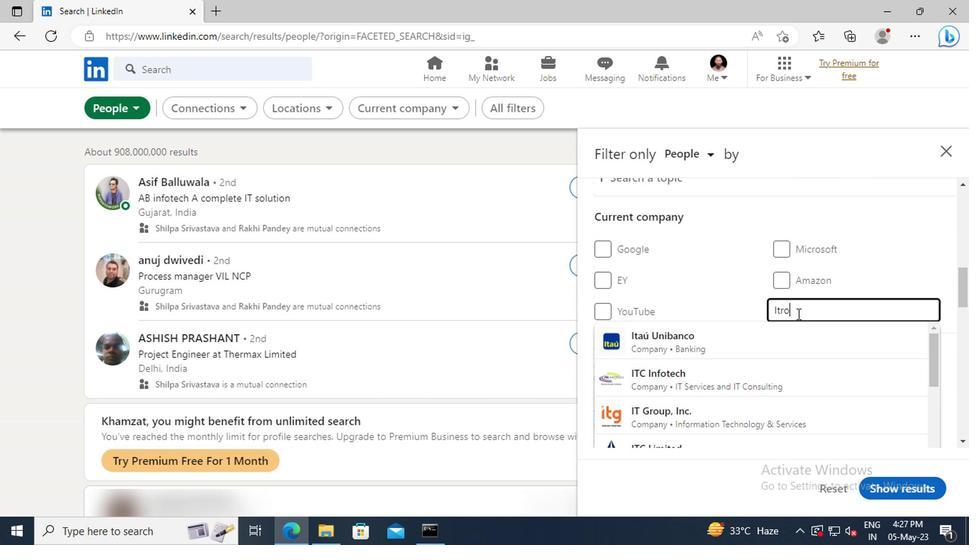 
Action: Mouse moved to (795, 337)
Screenshot: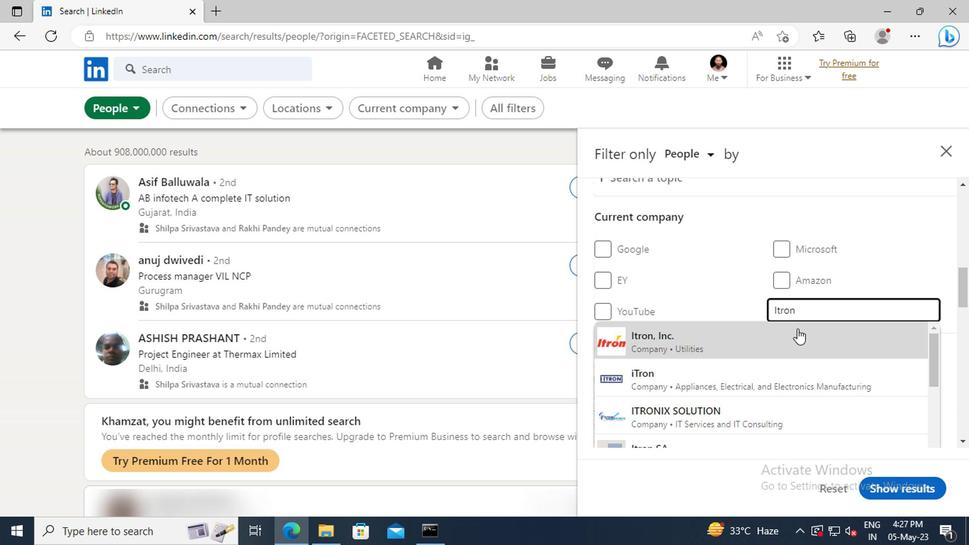 
Action: Mouse pressed left at (795, 337)
Screenshot: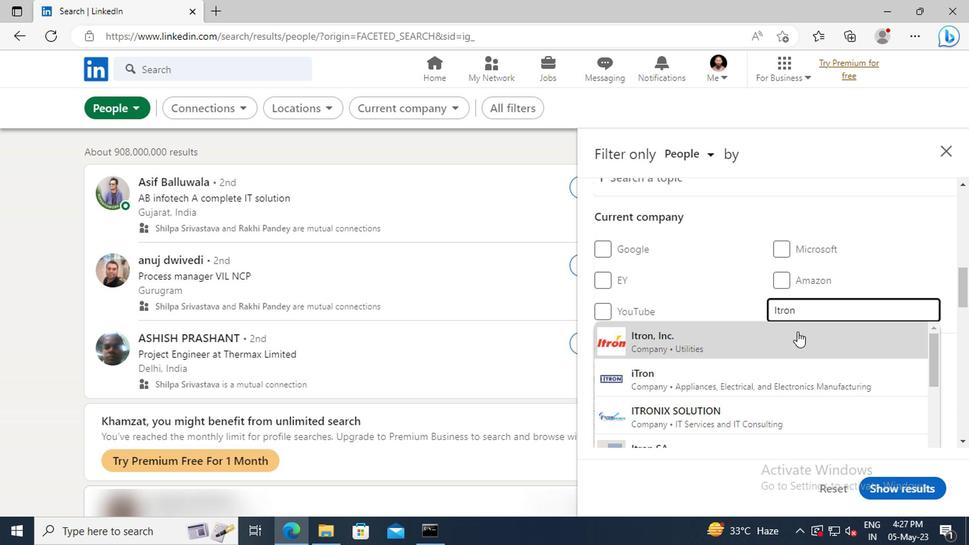 
Action: Mouse scrolled (795, 336) with delta (0, -1)
Screenshot: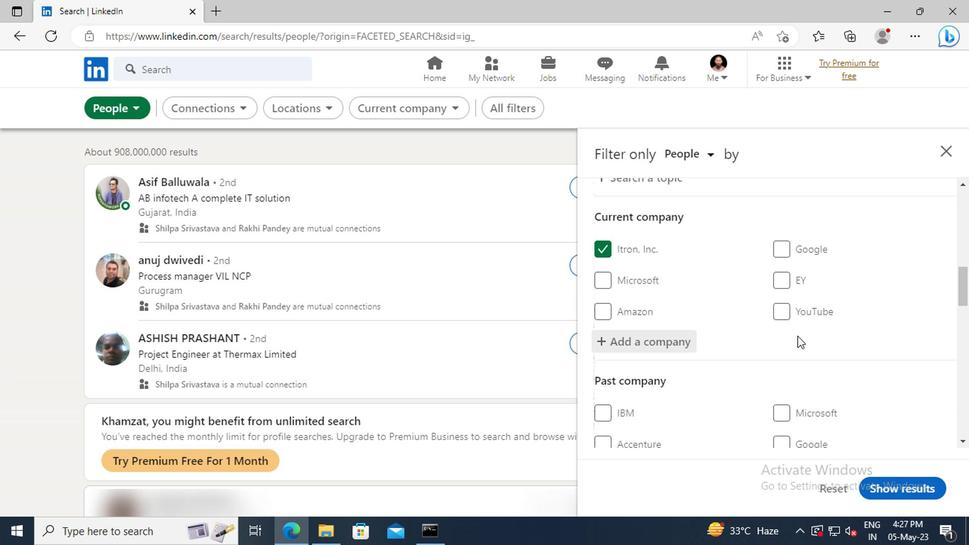 
Action: Mouse scrolled (795, 336) with delta (0, -1)
Screenshot: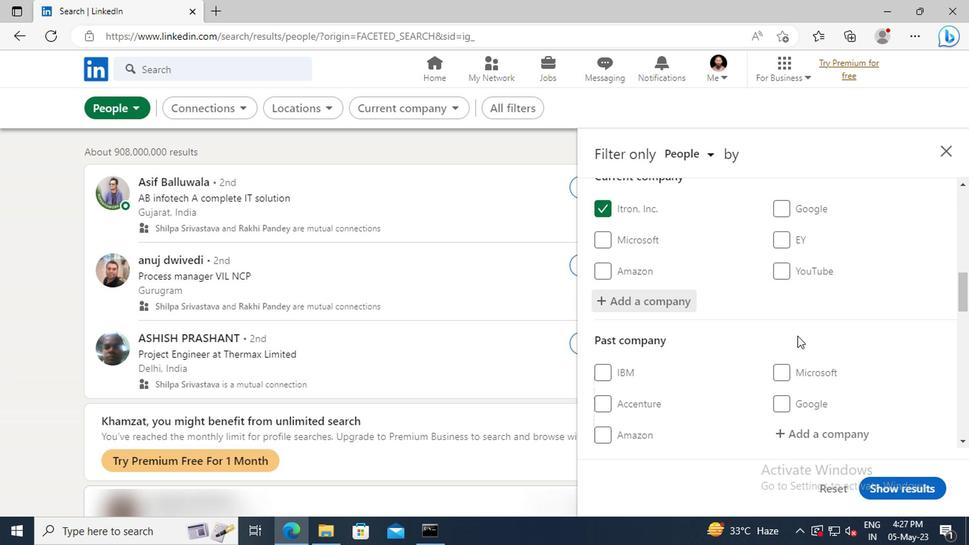 
Action: Mouse scrolled (795, 336) with delta (0, -1)
Screenshot: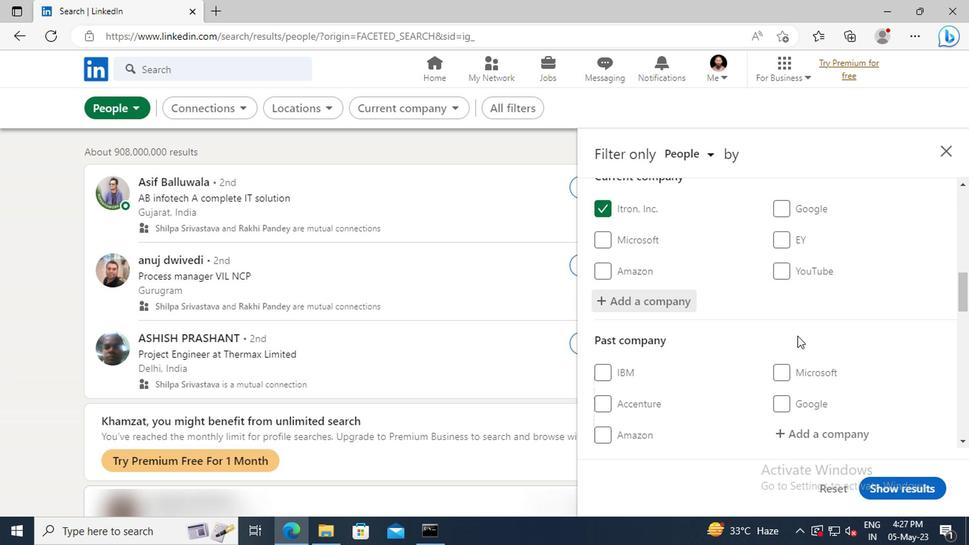 
Action: Mouse scrolled (795, 336) with delta (0, -1)
Screenshot: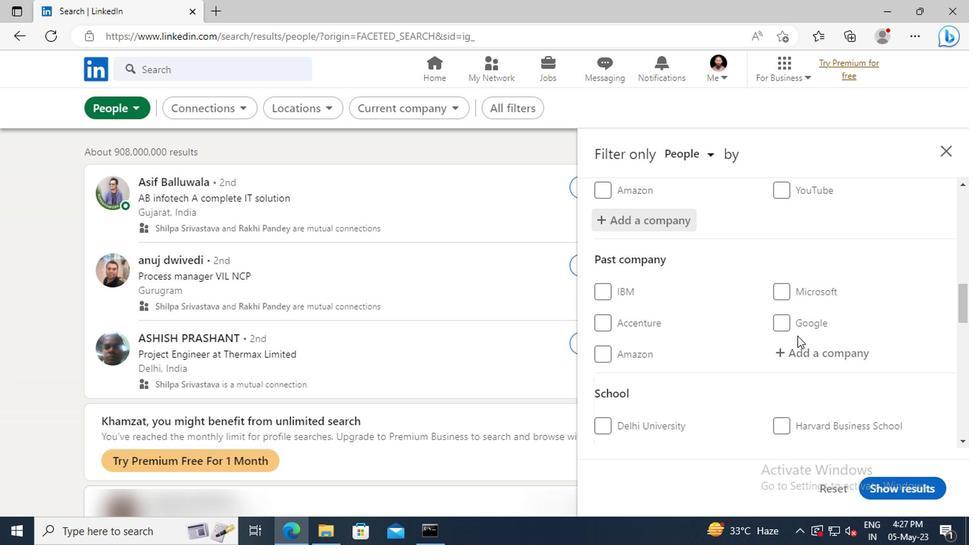 
Action: Mouse scrolled (795, 336) with delta (0, -1)
Screenshot: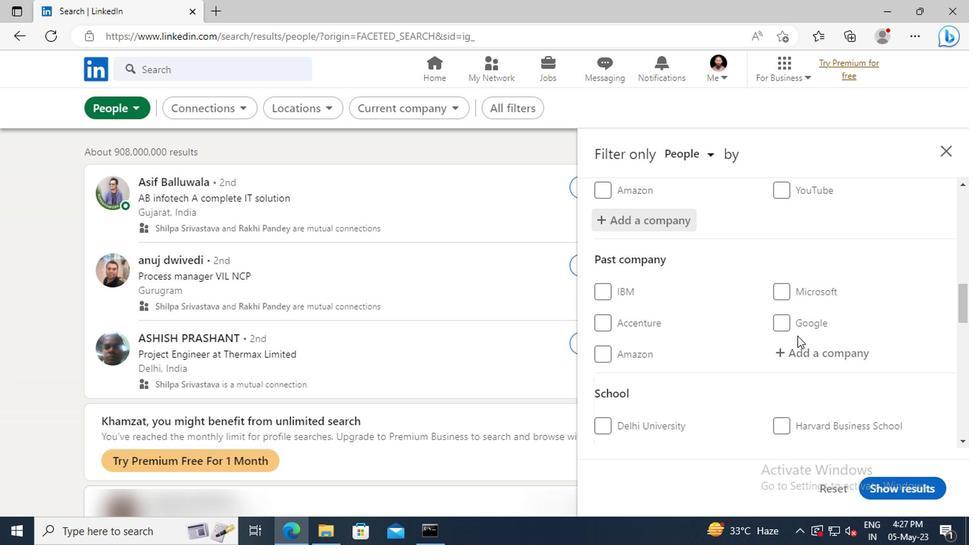 
Action: Mouse scrolled (795, 336) with delta (0, -1)
Screenshot: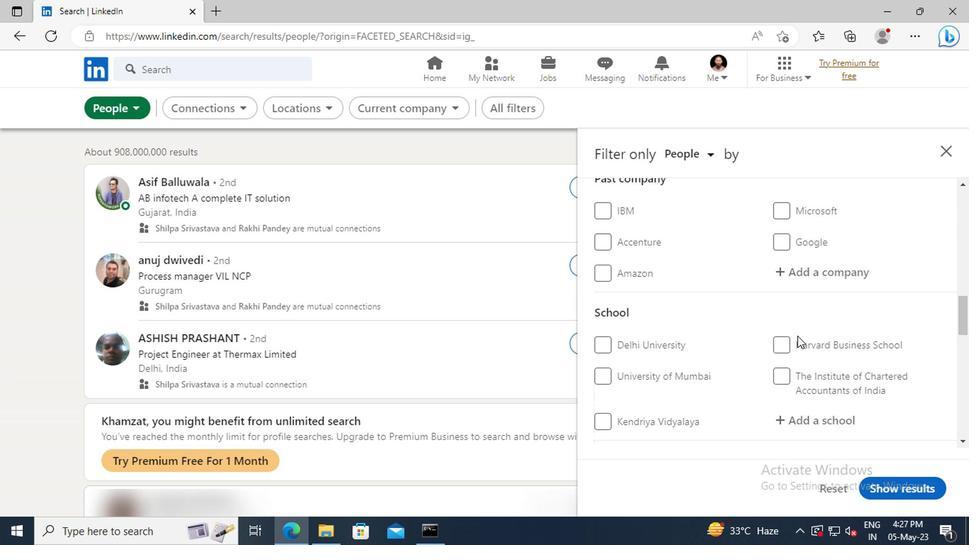 
Action: Mouse scrolled (795, 336) with delta (0, -1)
Screenshot: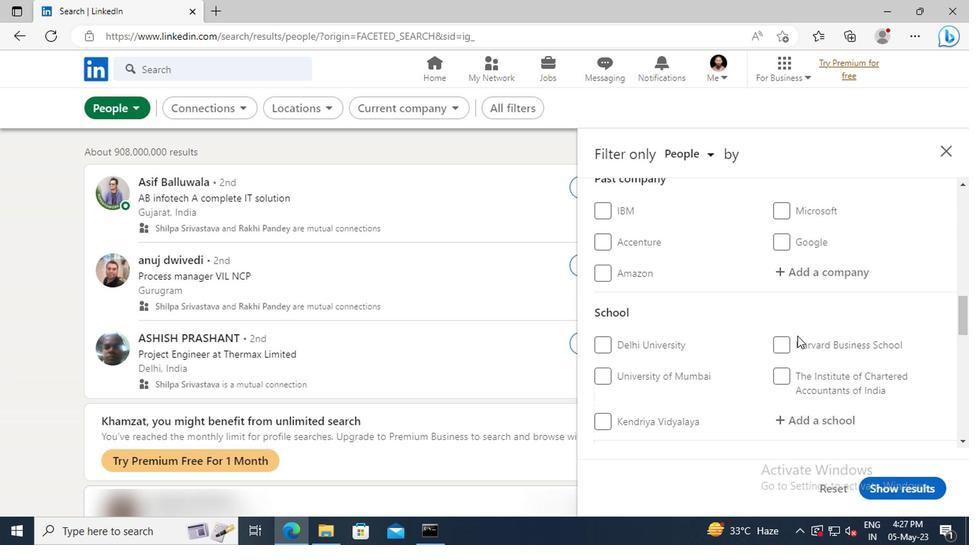 
Action: Mouse moved to (799, 342)
Screenshot: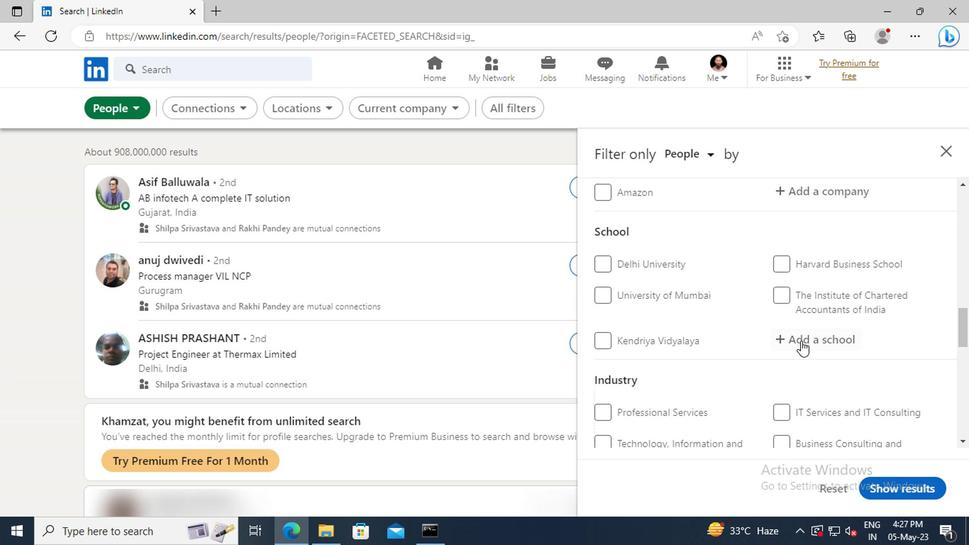 
Action: Mouse pressed left at (799, 342)
Screenshot: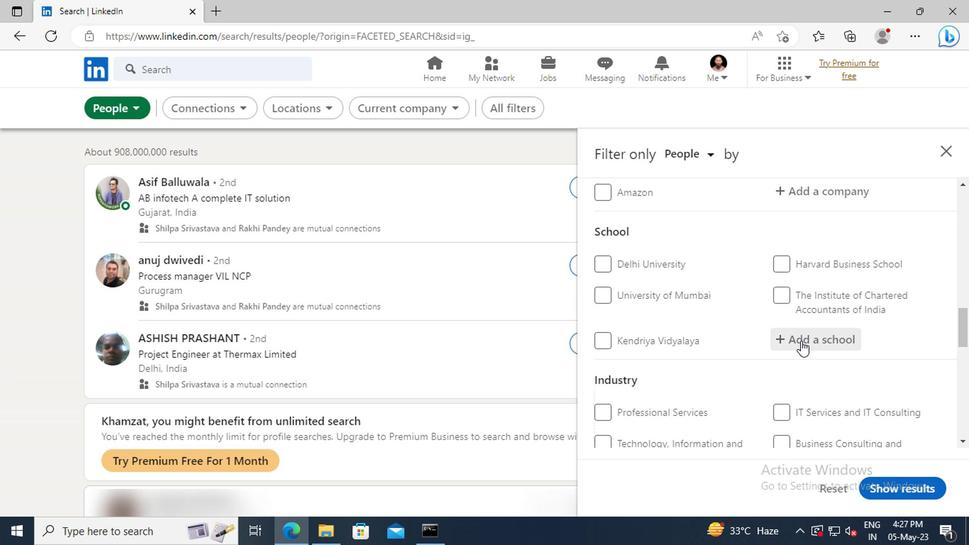 
Action: Key pressed <Key.shift>RAJASTHAN<Key.space><Key.shift>JO
Screenshot: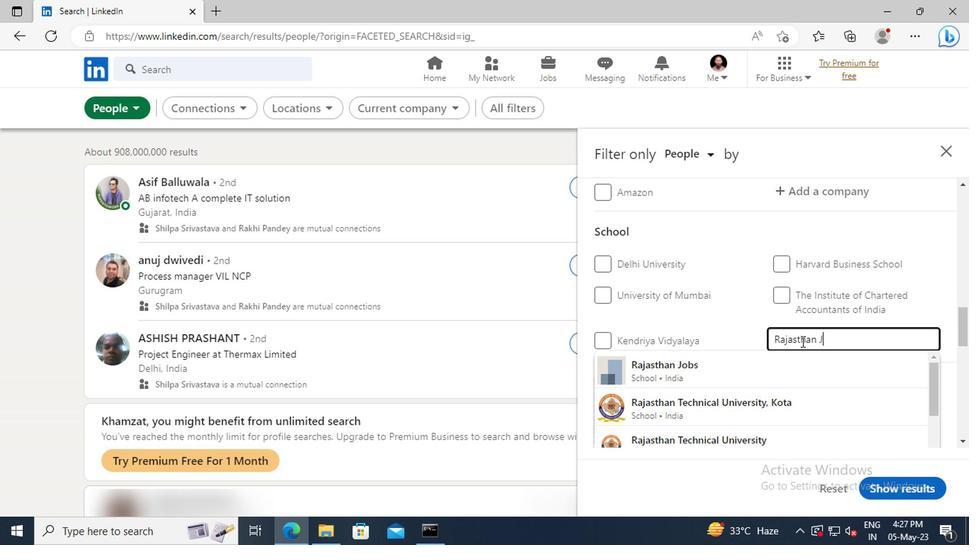 
Action: Mouse moved to (801, 362)
Screenshot: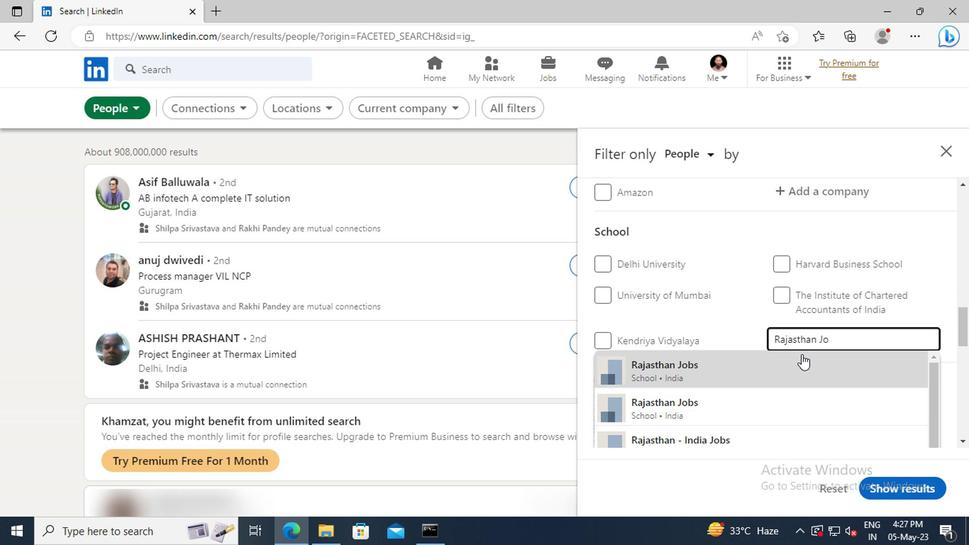 
Action: Mouse pressed left at (801, 362)
Screenshot: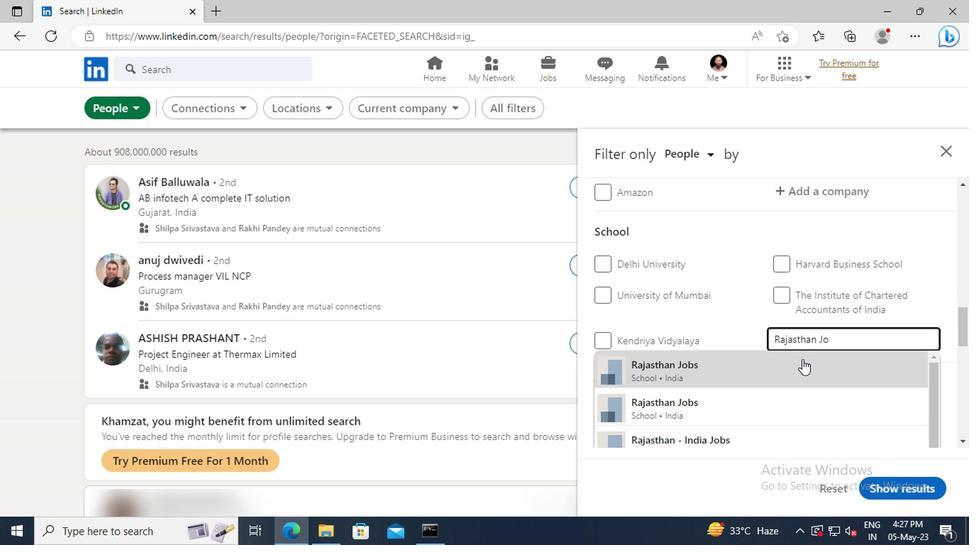 
Action: Mouse scrolled (801, 361) with delta (0, -1)
Screenshot: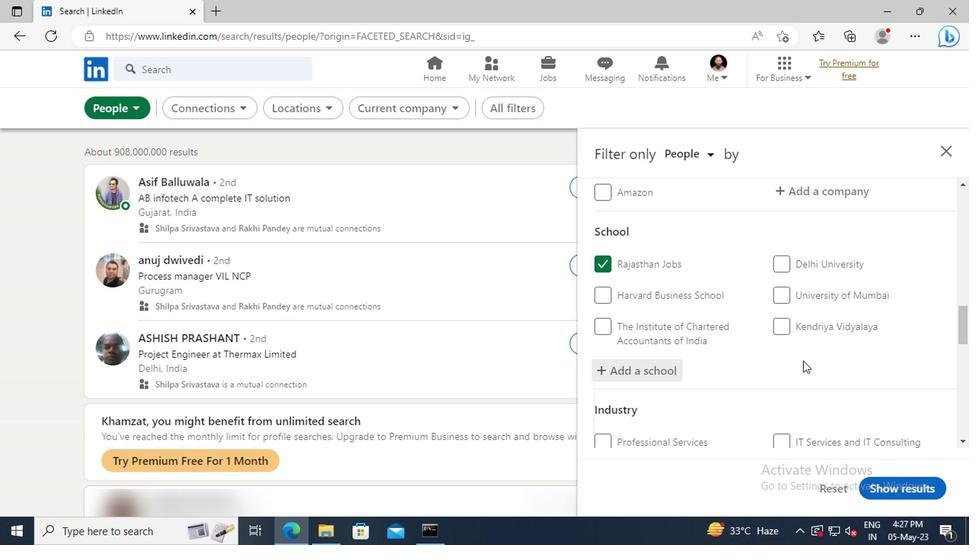 
Action: Mouse scrolled (801, 361) with delta (0, -1)
Screenshot: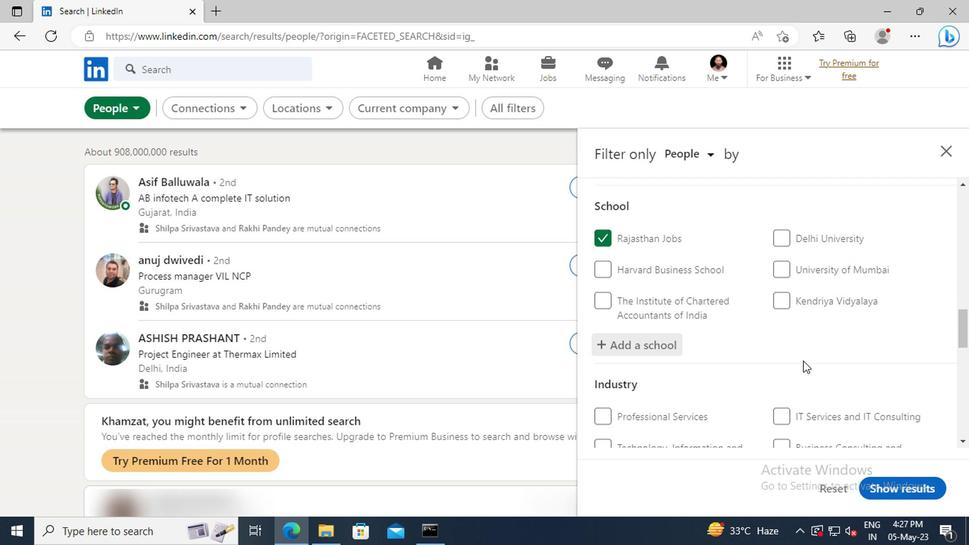
Action: Mouse moved to (800, 354)
Screenshot: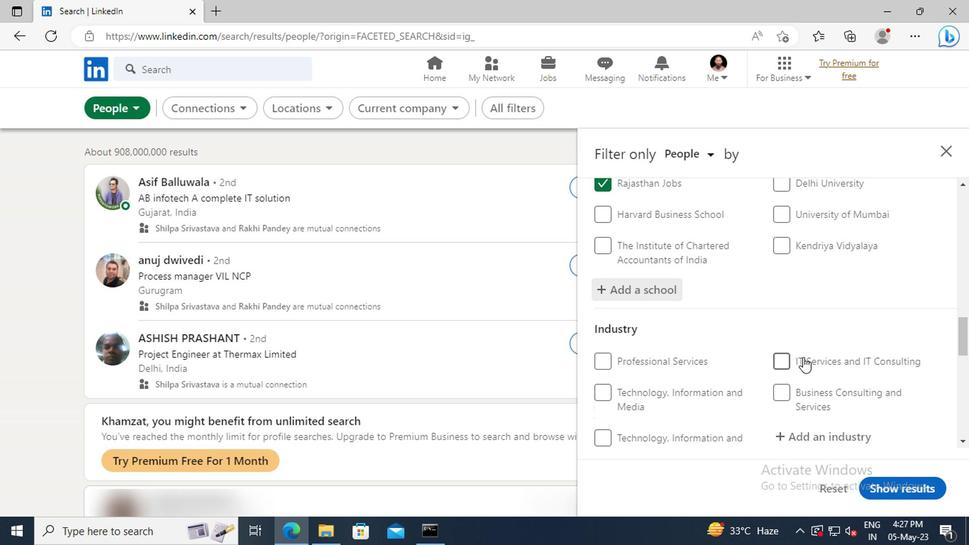 
Action: Mouse scrolled (800, 353) with delta (0, 0)
Screenshot: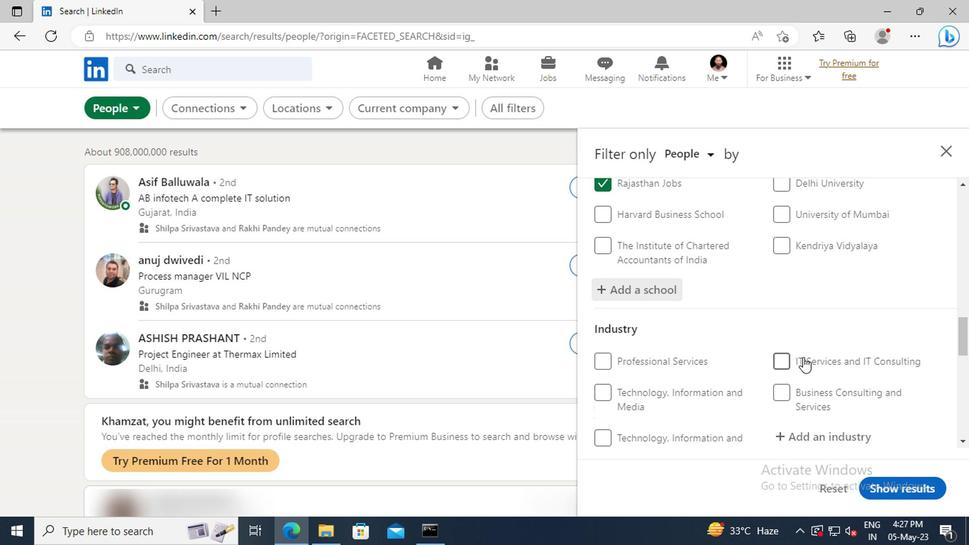 
Action: Mouse moved to (800, 353)
Screenshot: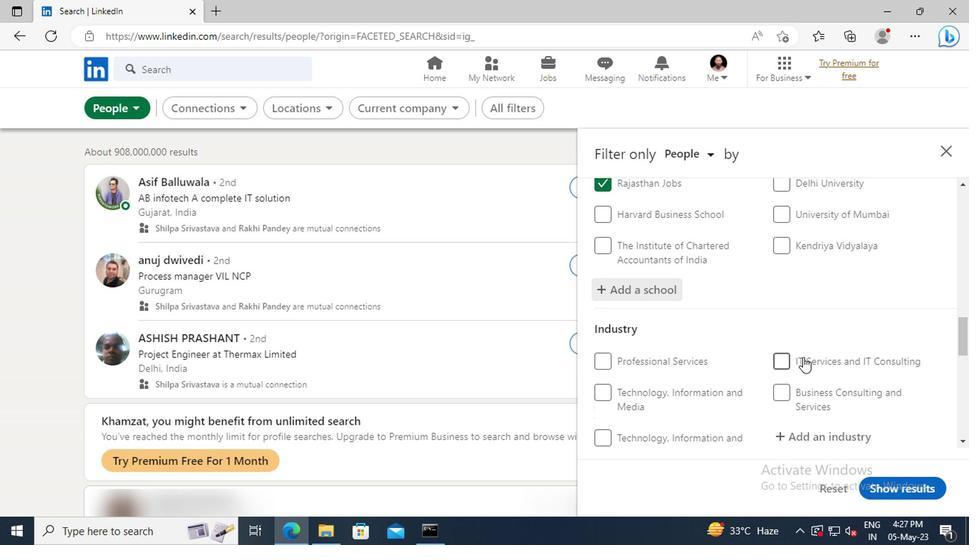 
Action: Mouse scrolled (800, 352) with delta (0, -1)
Screenshot: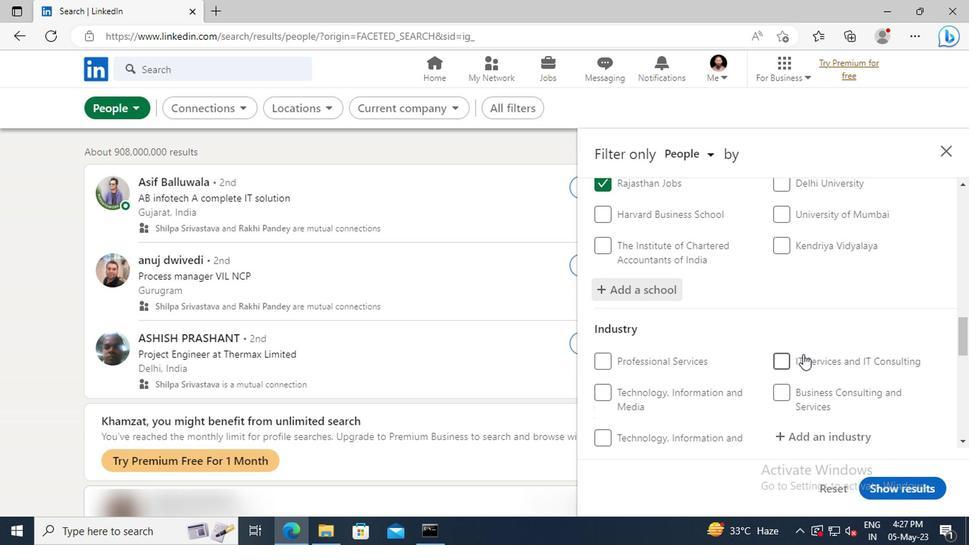
Action: Mouse moved to (803, 354)
Screenshot: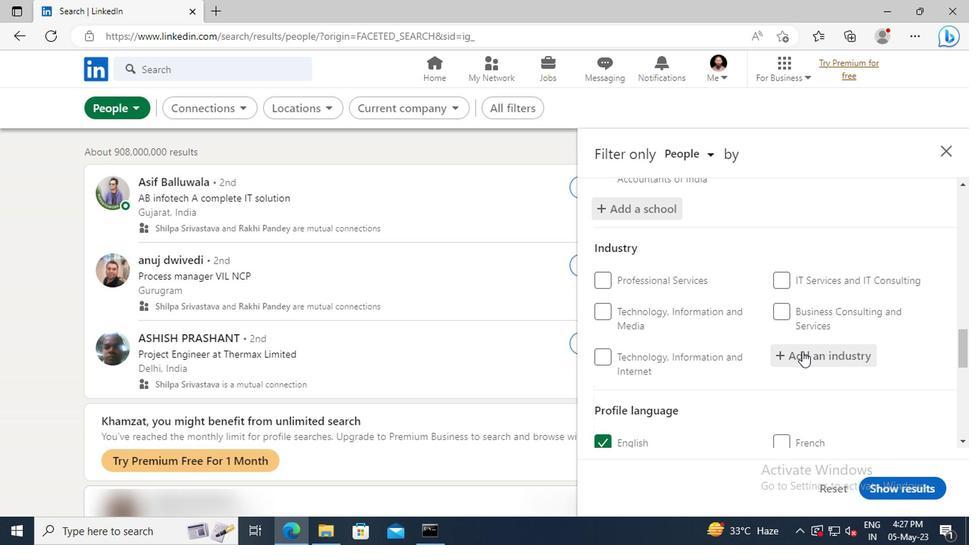 
Action: Mouse pressed left at (803, 354)
Screenshot: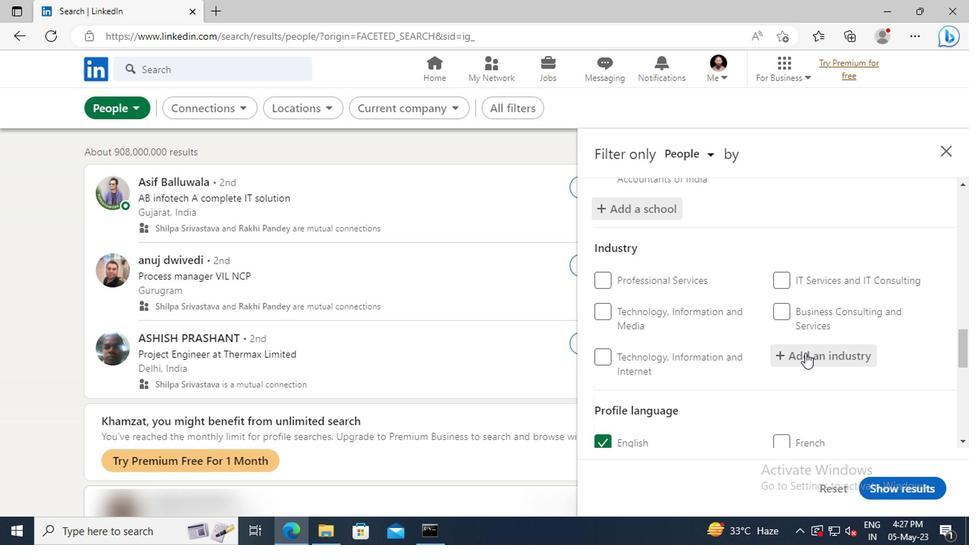 
Action: Key pressed <Key.shift>CLAIMS<Key.space>
Screenshot: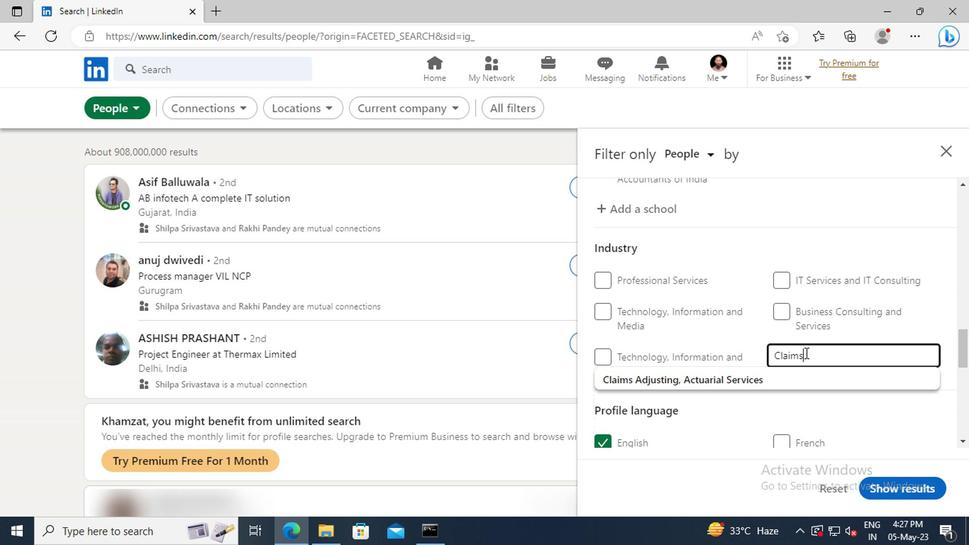 
Action: Mouse moved to (808, 376)
Screenshot: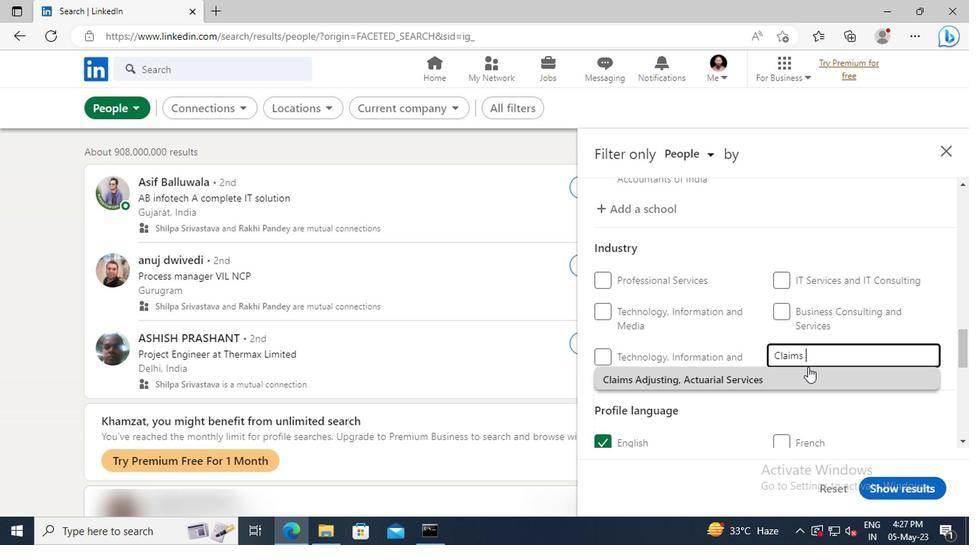 
Action: Mouse pressed left at (808, 376)
Screenshot: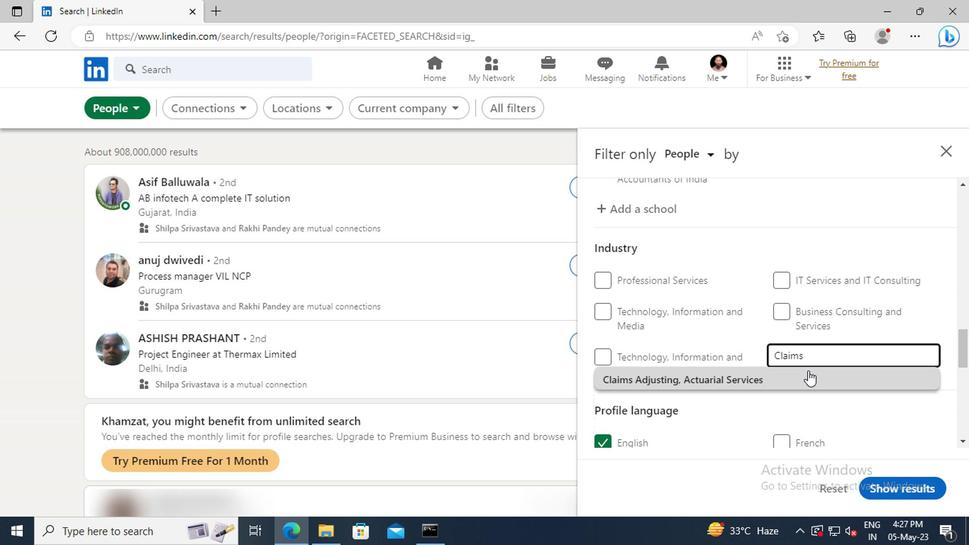 
Action: Mouse scrolled (808, 375) with delta (0, -1)
Screenshot: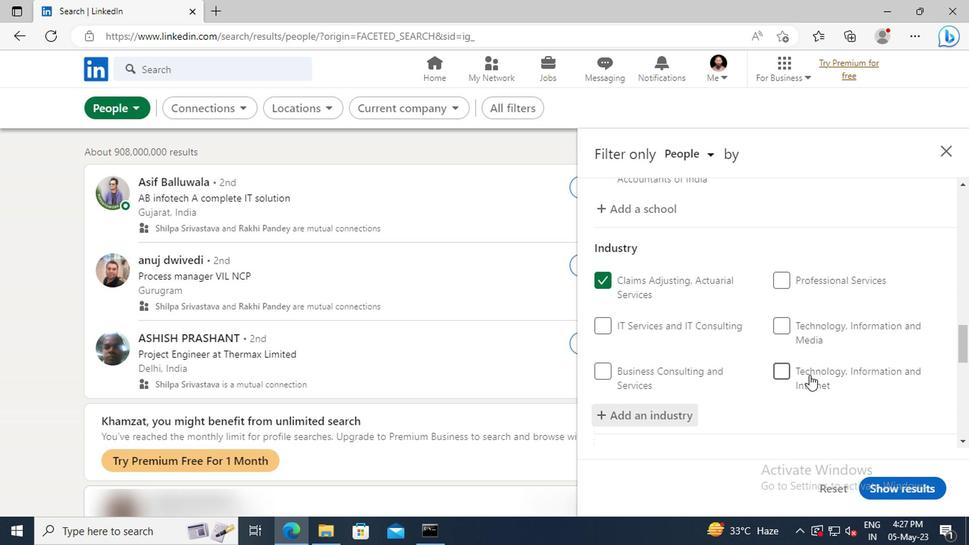 
Action: Mouse scrolled (808, 375) with delta (0, -1)
Screenshot: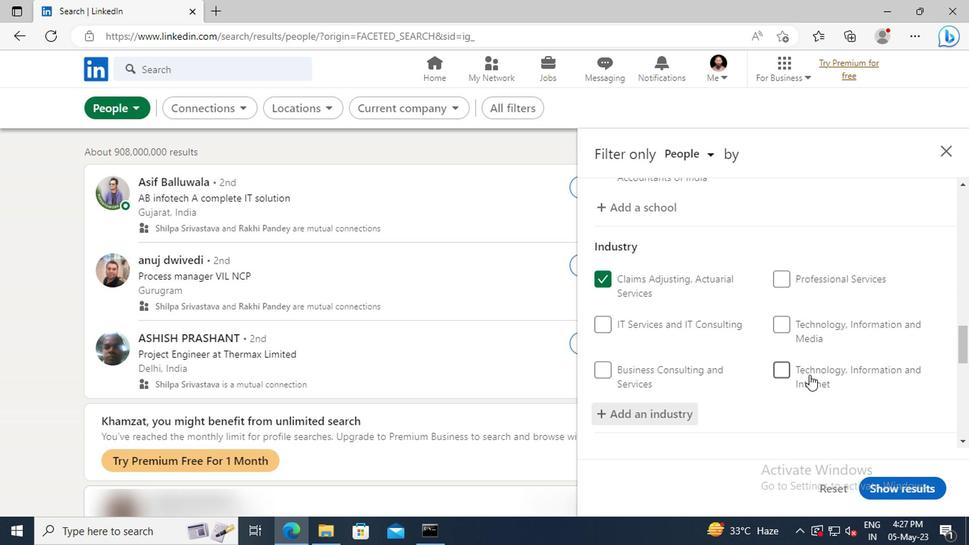 
Action: Mouse scrolled (808, 375) with delta (0, -1)
Screenshot: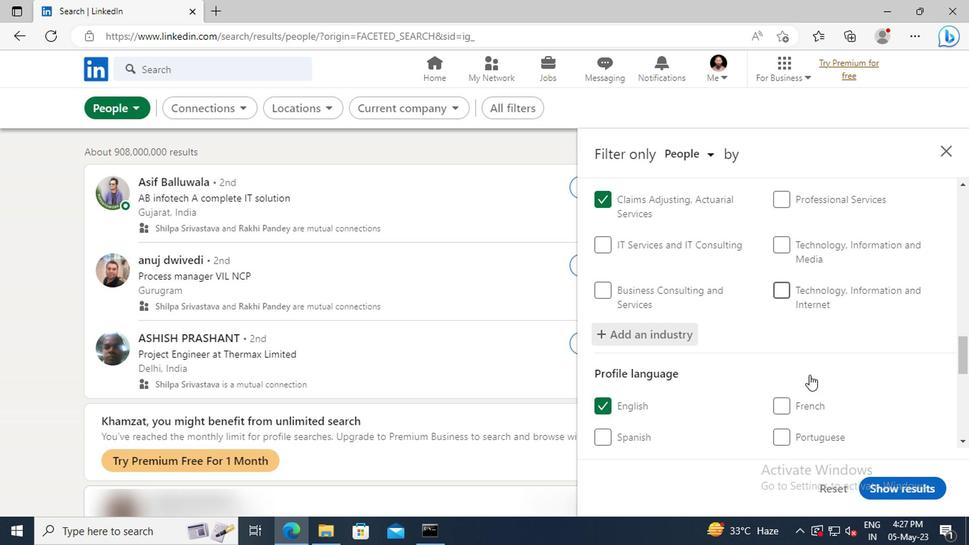 
Action: Mouse scrolled (808, 375) with delta (0, -1)
Screenshot: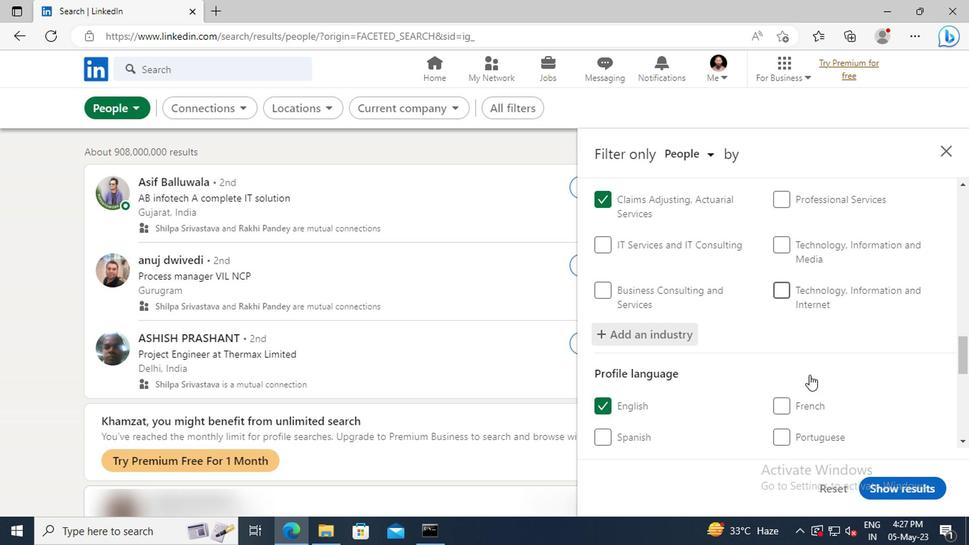 
Action: Mouse moved to (808, 373)
Screenshot: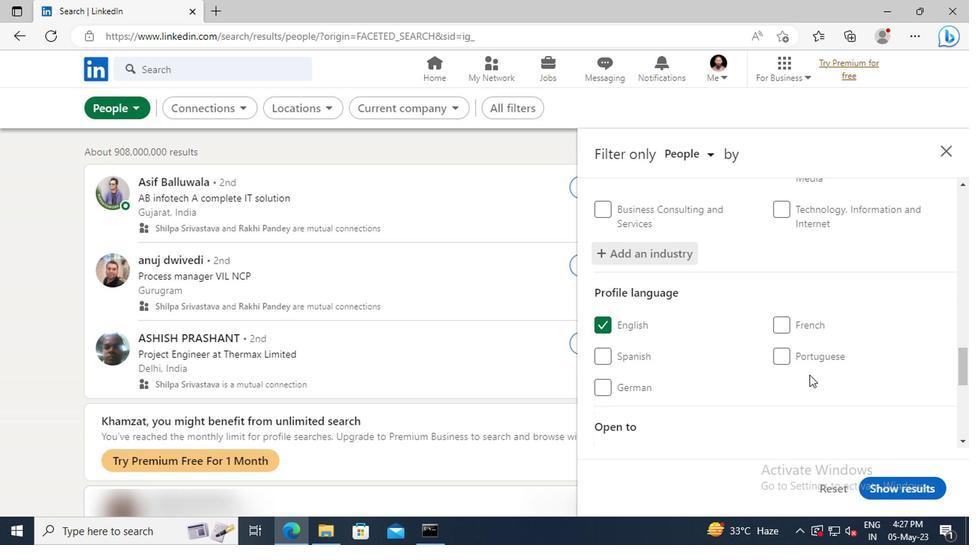 
Action: Mouse scrolled (808, 372) with delta (0, 0)
Screenshot: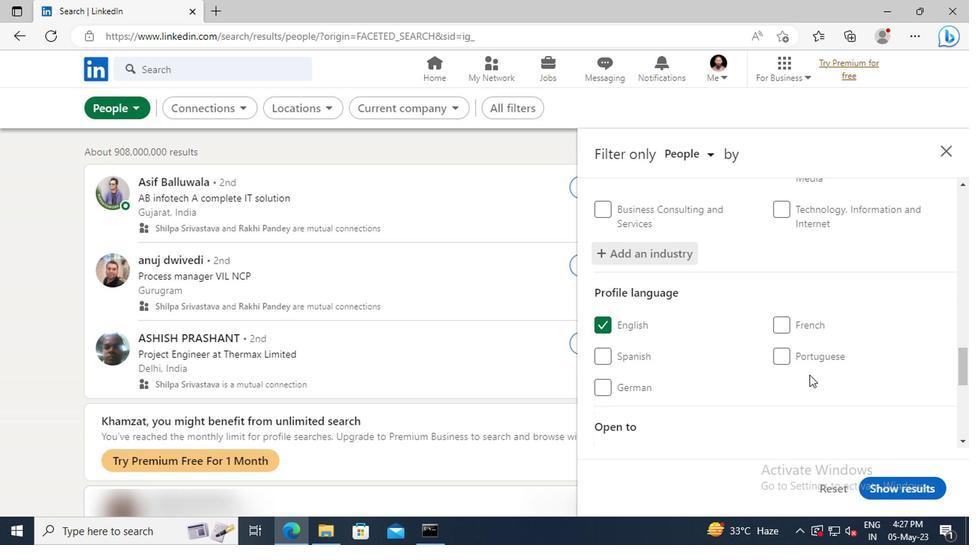 
Action: Mouse scrolled (808, 372) with delta (0, 0)
Screenshot: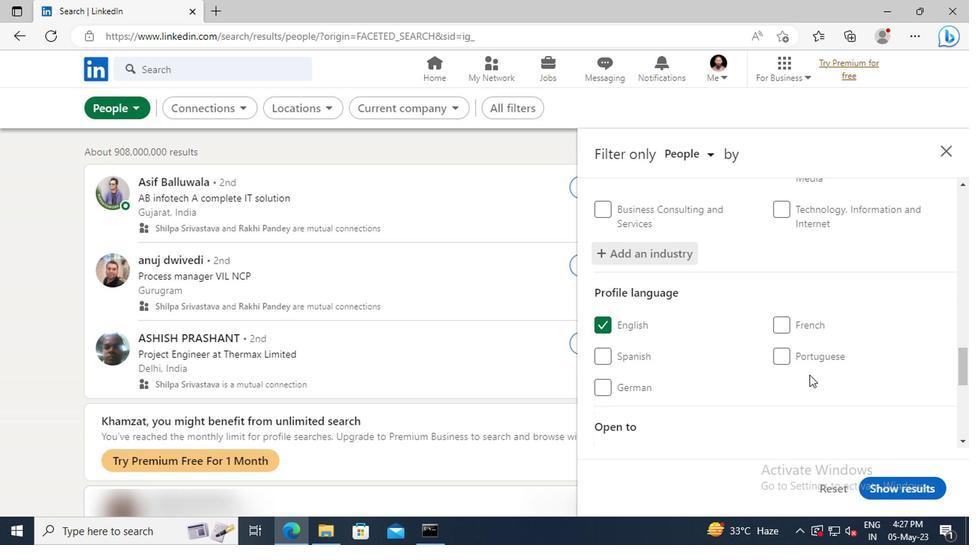 
Action: Mouse moved to (807, 355)
Screenshot: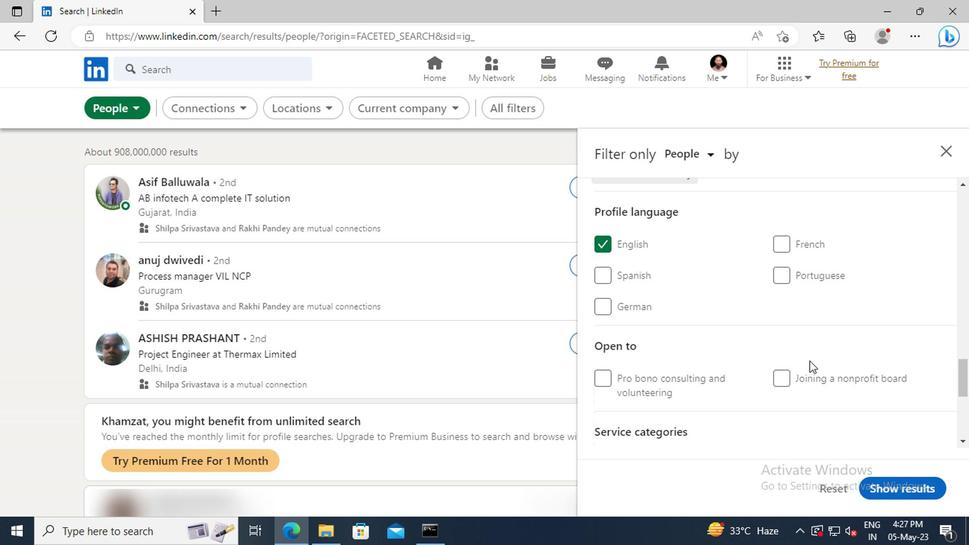 
Action: Mouse scrolled (807, 355) with delta (0, 0)
Screenshot: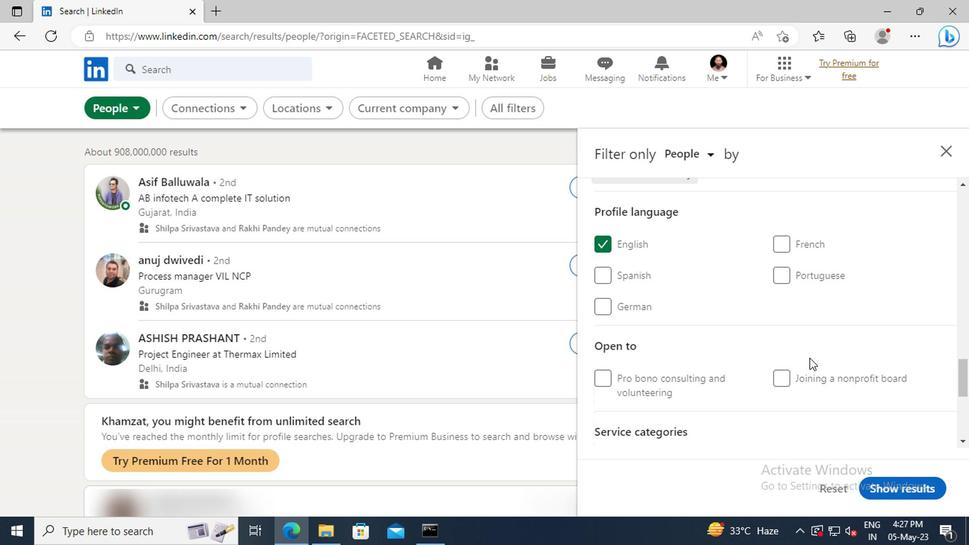 
Action: Mouse scrolled (807, 355) with delta (0, 0)
Screenshot: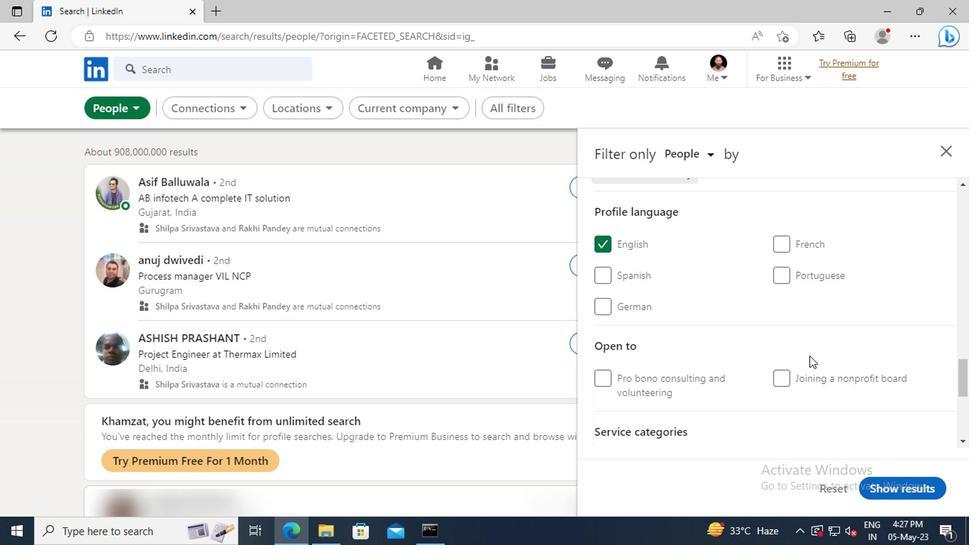 
Action: Mouse scrolled (807, 355) with delta (0, 0)
Screenshot: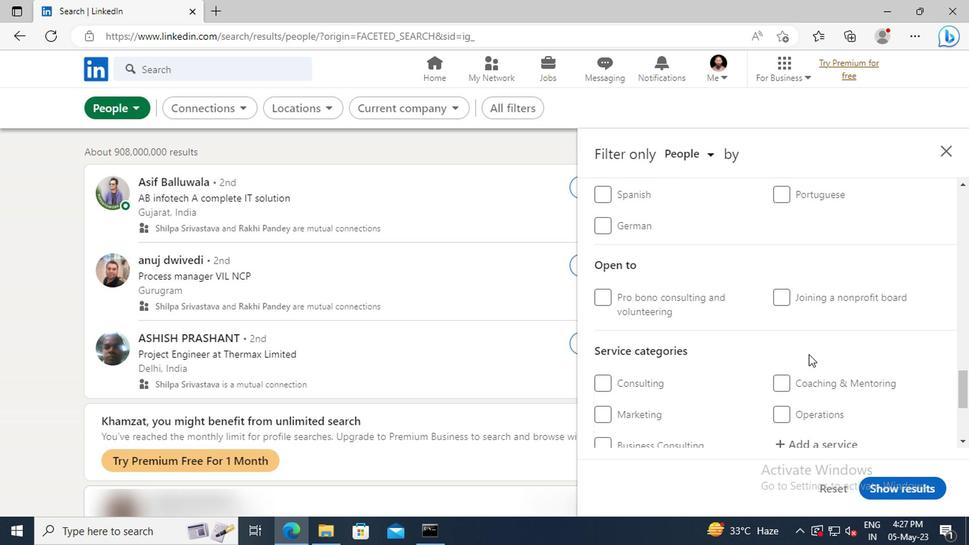
Action: Mouse scrolled (807, 355) with delta (0, 0)
Screenshot: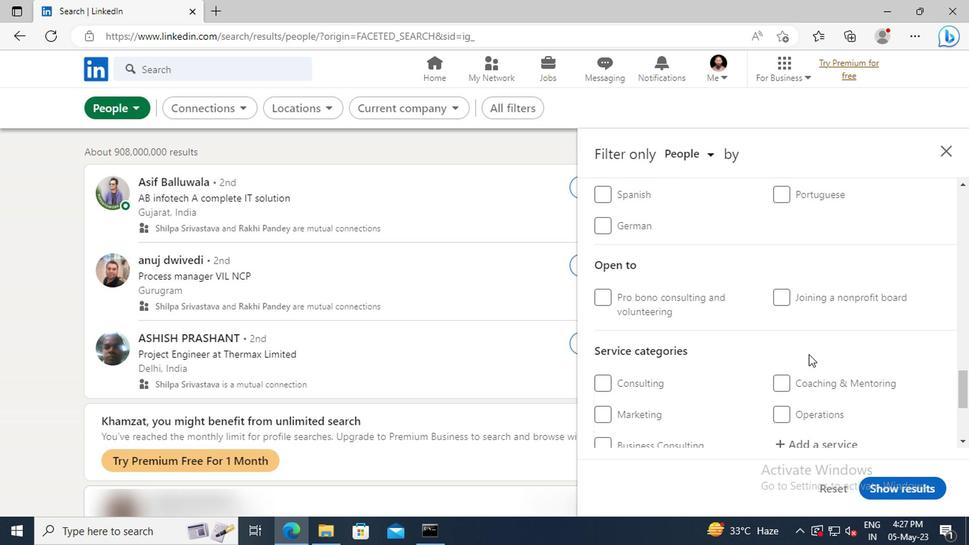 
Action: Mouse moved to (801, 363)
Screenshot: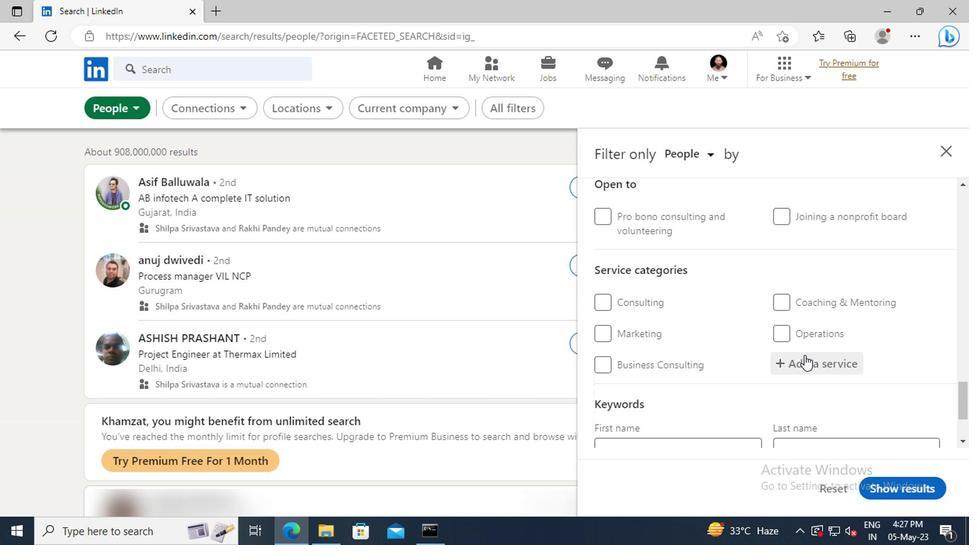 
Action: Mouse pressed left at (801, 363)
Screenshot: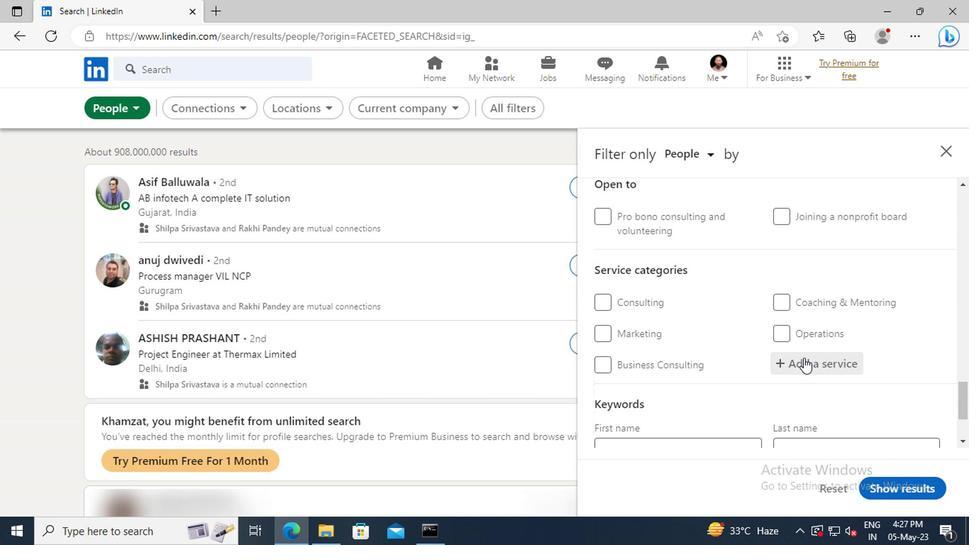 
Action: Key pressed <Key.shift>BARTE
Screenshot: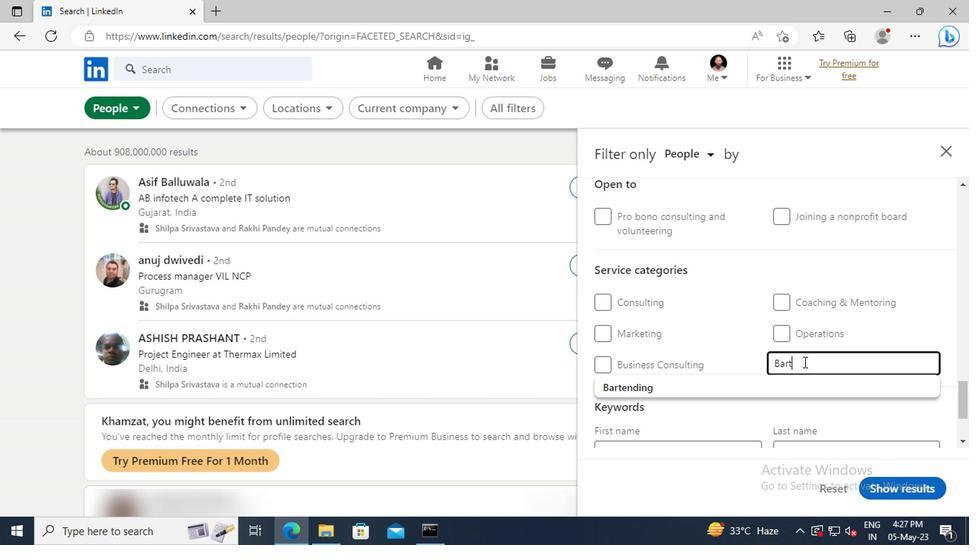 
Action: Mouse moved to (803, 384)
Screenshot: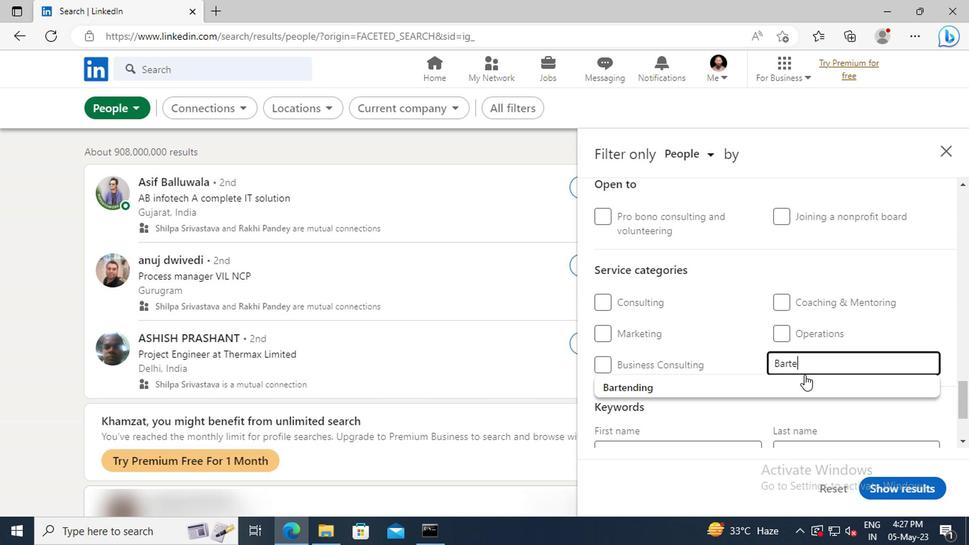 
Action: Mouse pressed left at (803, 384)
Screenshot: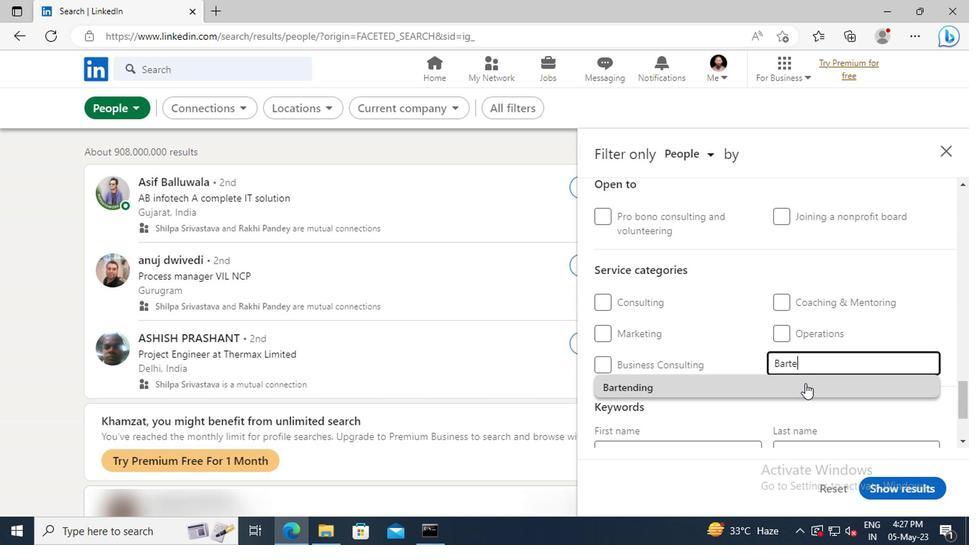
Action: Mouse scrolled (803, 383) with delta (0, -1)
Screenshot: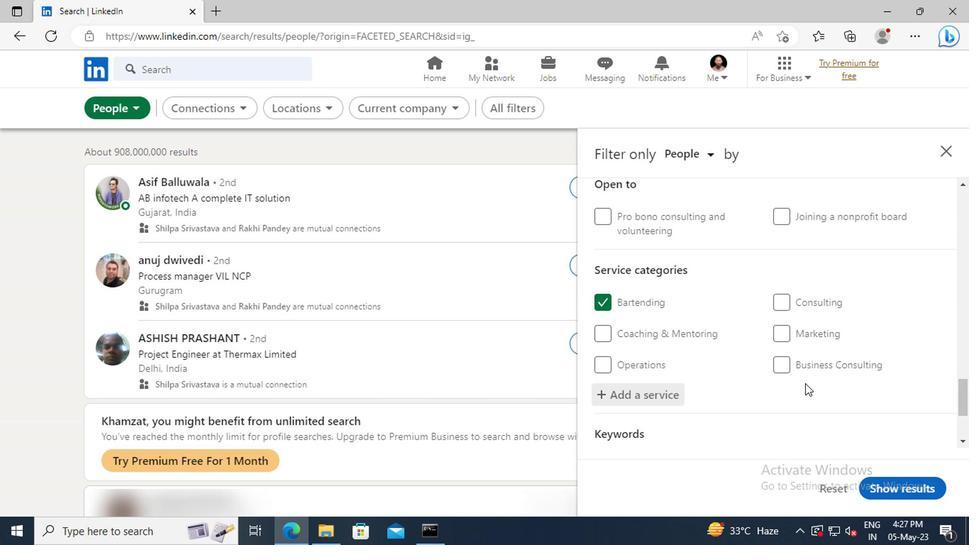 
Action: Mouse scrolled (803, 383) with delta (0, -1)
Screenshot: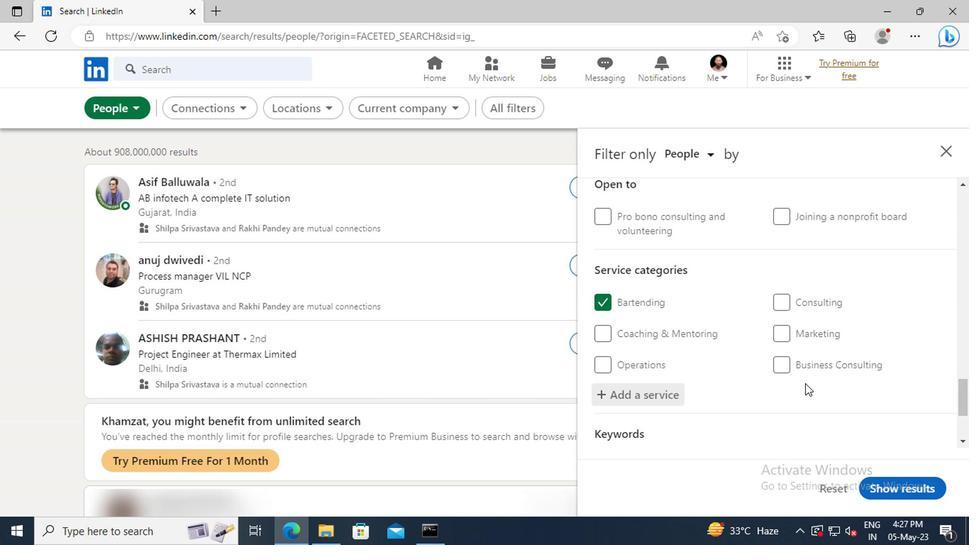 
Action: Mouse scrolled (803, 383) with delta (0, -1)
Screenshot: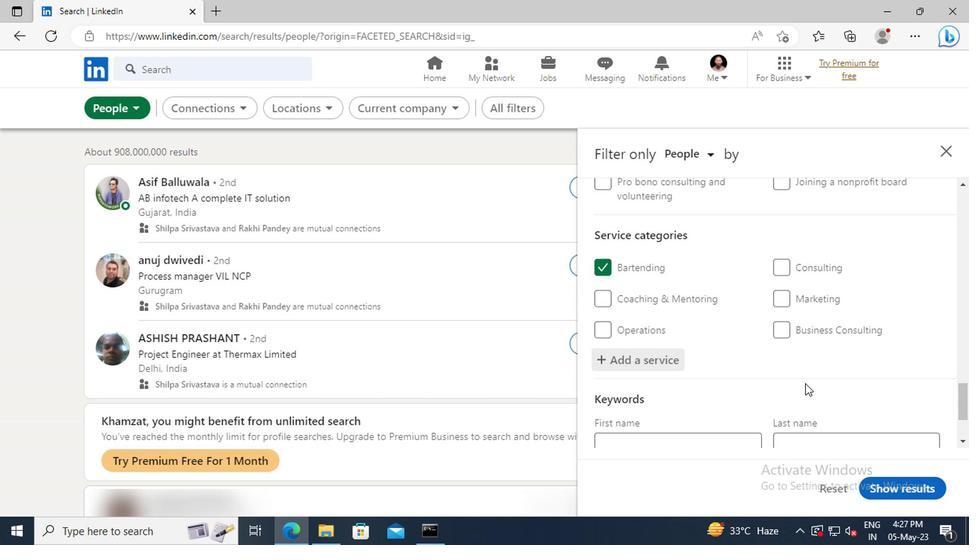 
Action: Mouse scrolled (803, 383) with delta (0, -1)
Screenshot: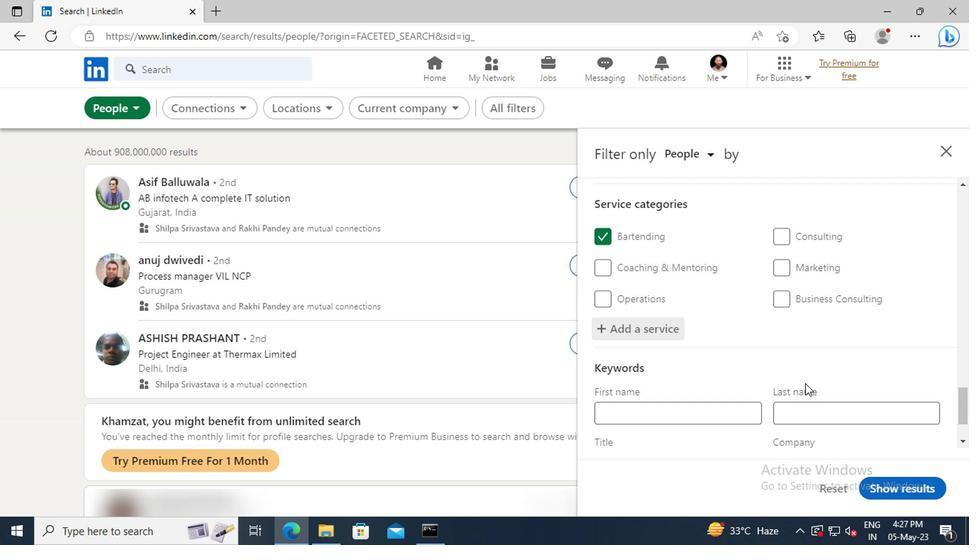
Action: Mouse scrolled (803, 383) with delta (0, -1)
Screenshot: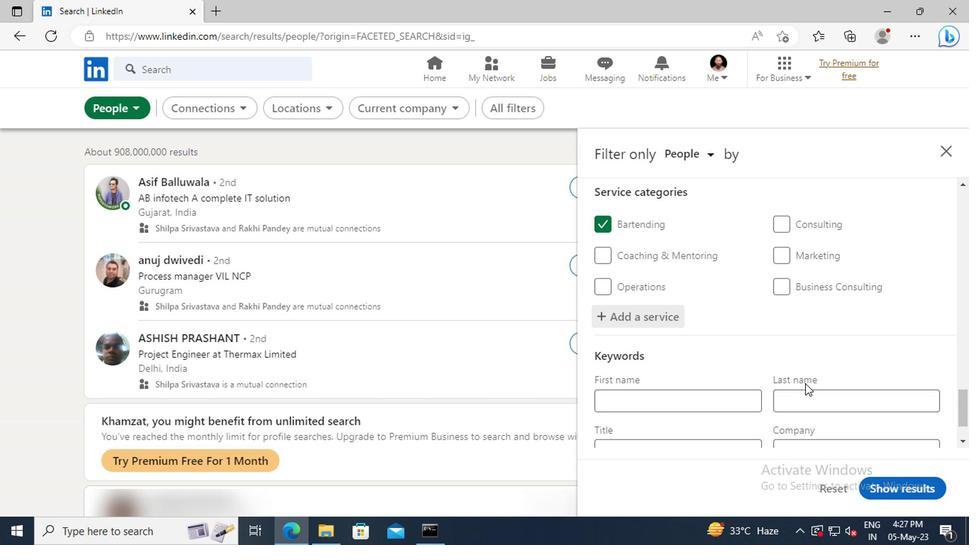 
Action: Mouse moved to (707, 384)
Screenshot: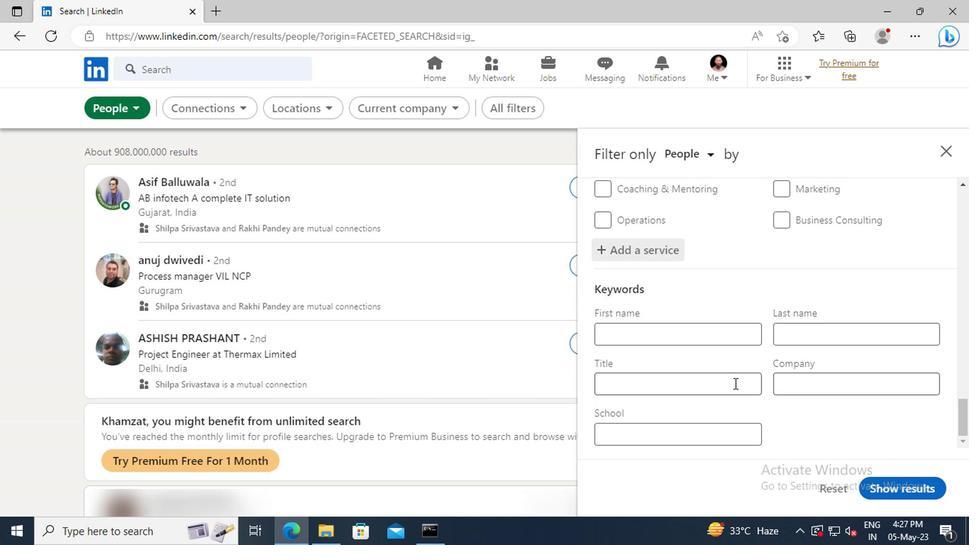 
Action: Mouse pressed left at (707, 384)
Screenshot: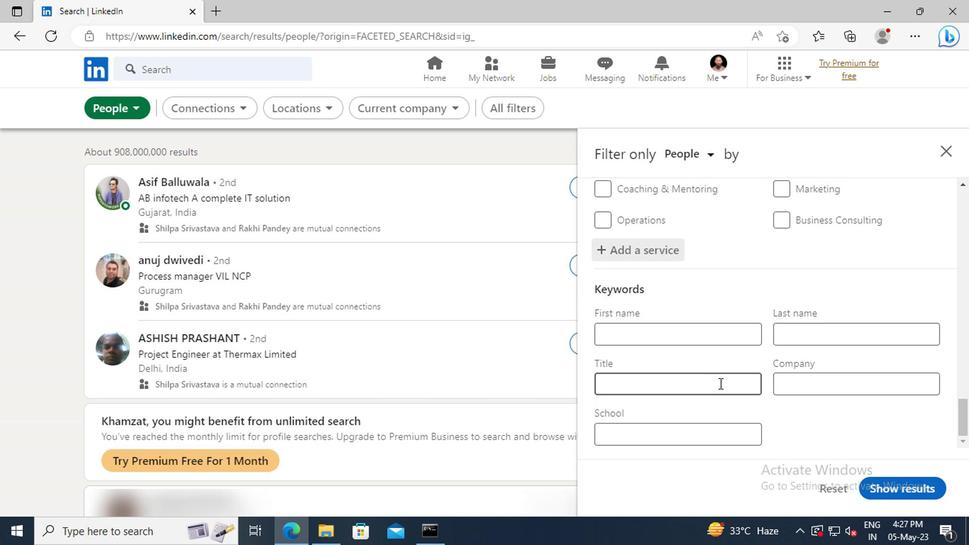 
Action: Key pressed <Key.shift>FINANCIAL<Key.space><Key.shift>SERVICES<Key.space><Key.shift>REPRESENTATIVE<Key.enter>
Screenshot: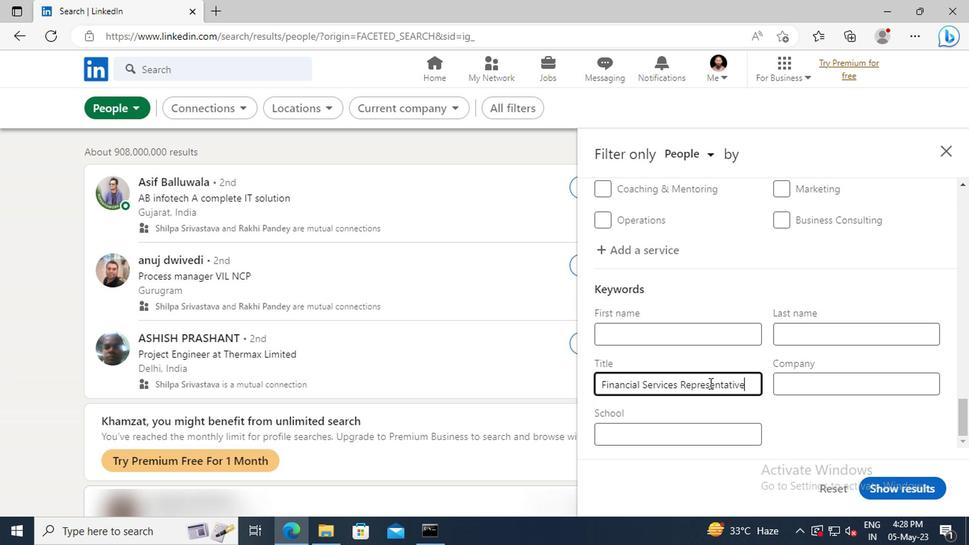 
Action: Mouse moved to (884, 488)
Screenshot: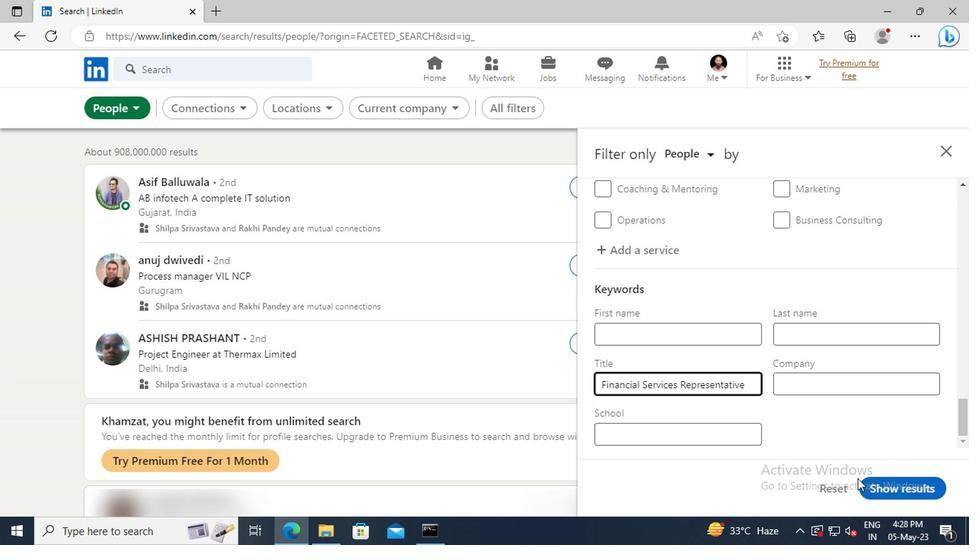 
Action: Mouse pressed left at (884, 488)
Screenshot: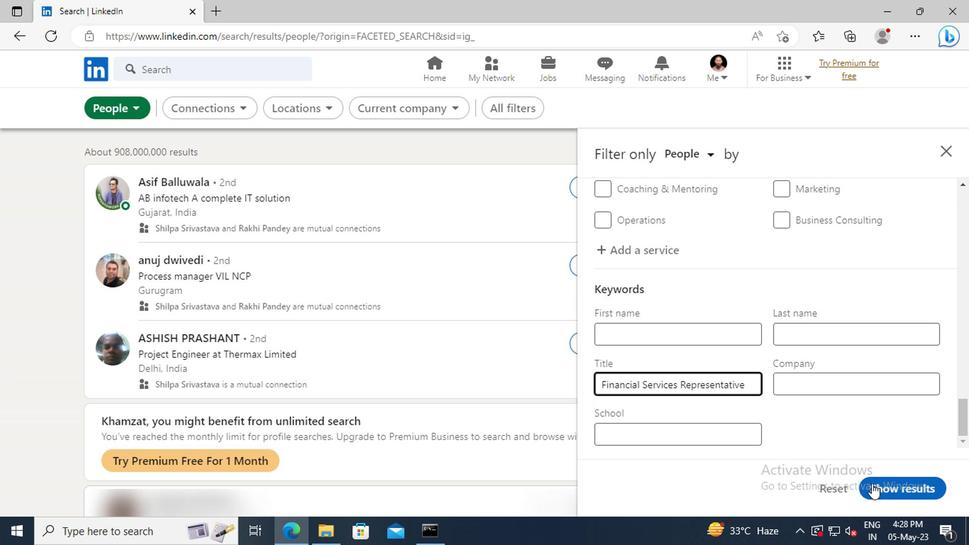 
